 Task: Open Card Contract Review Meeting in Board Employee Performance Management to Workspace Business Operations and add a team member Softage.1@softage.net, a label Red, a checklist Leadership Development, an attachment from your onedrive, a color Red and finally, add a card description 'Research and develop new product positioning strategy' and a comment 'This task presents an opportunity to innovate and come up with new solutions to old problems.'. Add a start date 'Jan 01, 1900' with a due date 'Jan 08, 1900'
Action: Mouse moved to (129, 394)
Screenshot: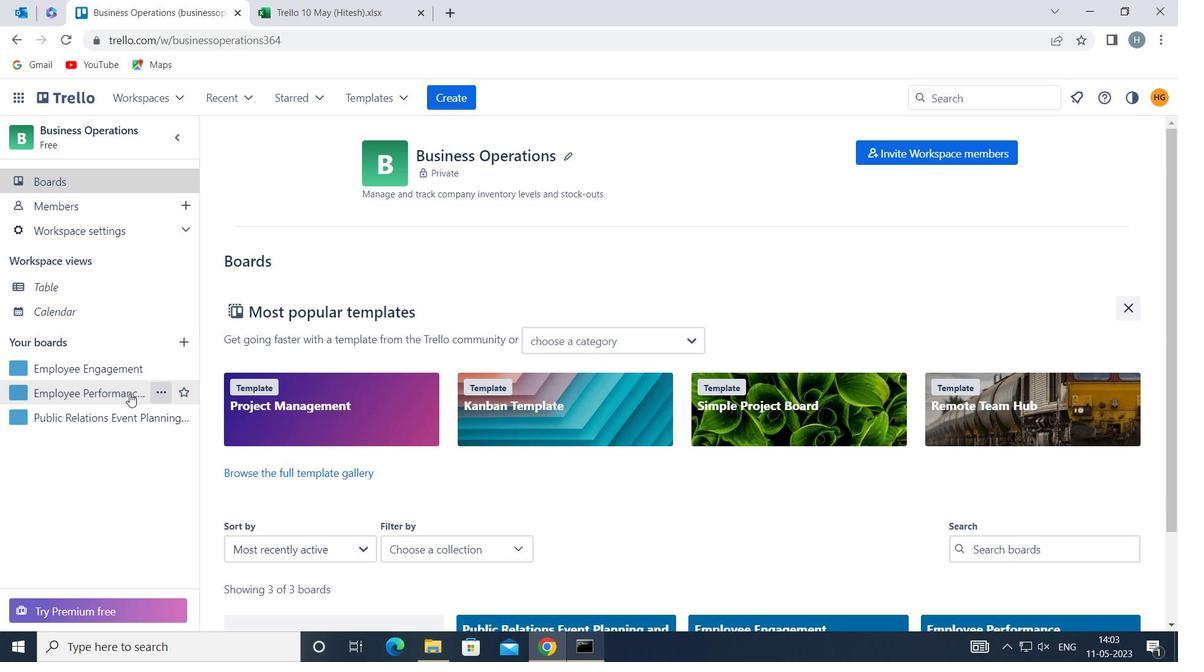 
Action: Mouse pressed left at (129, 394)
Screenshot: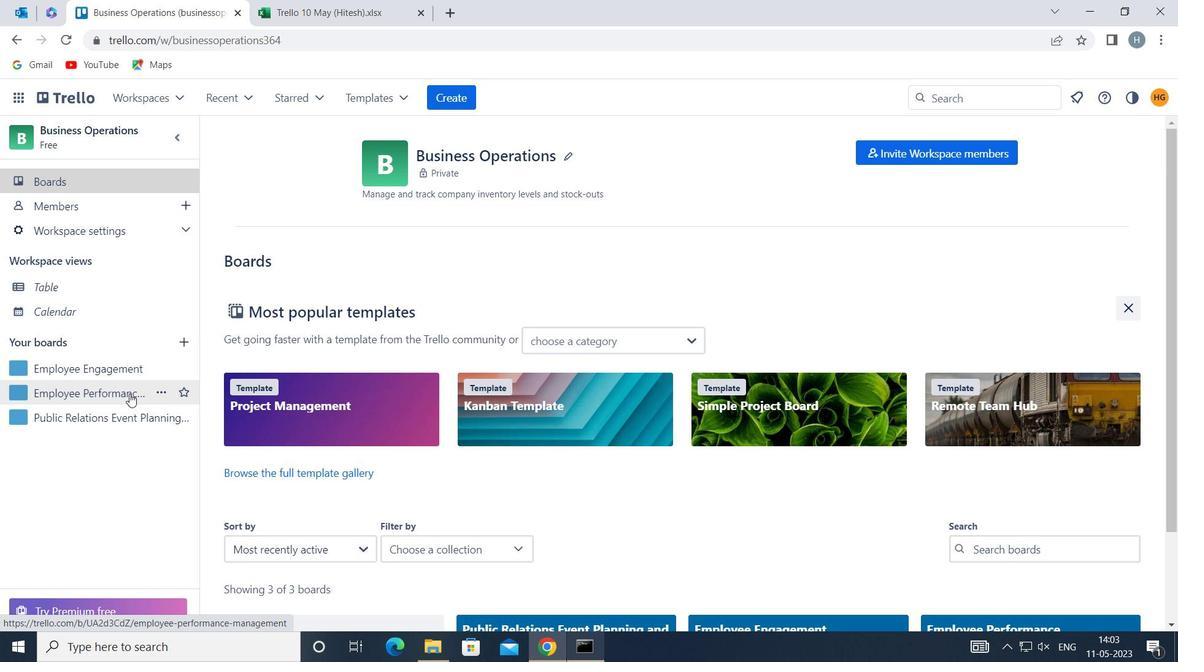 
Action: Mouse moved to (351, 219)
Screenshot: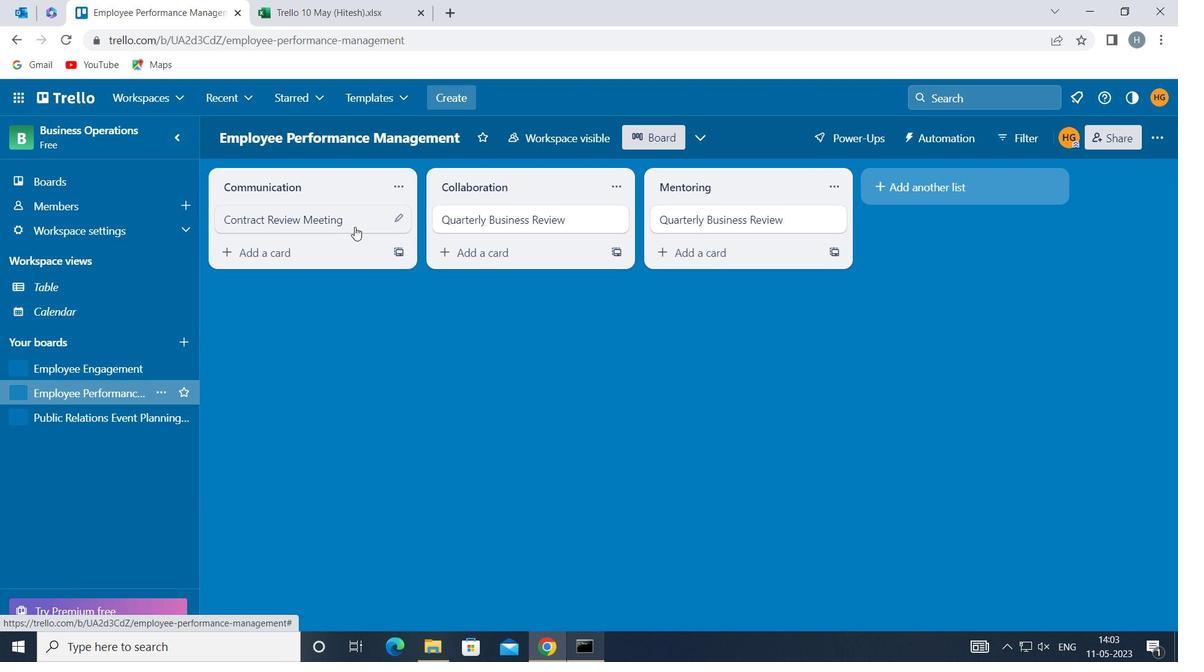 
Action: Mouse pressed left at (351, 219)
Screenshot: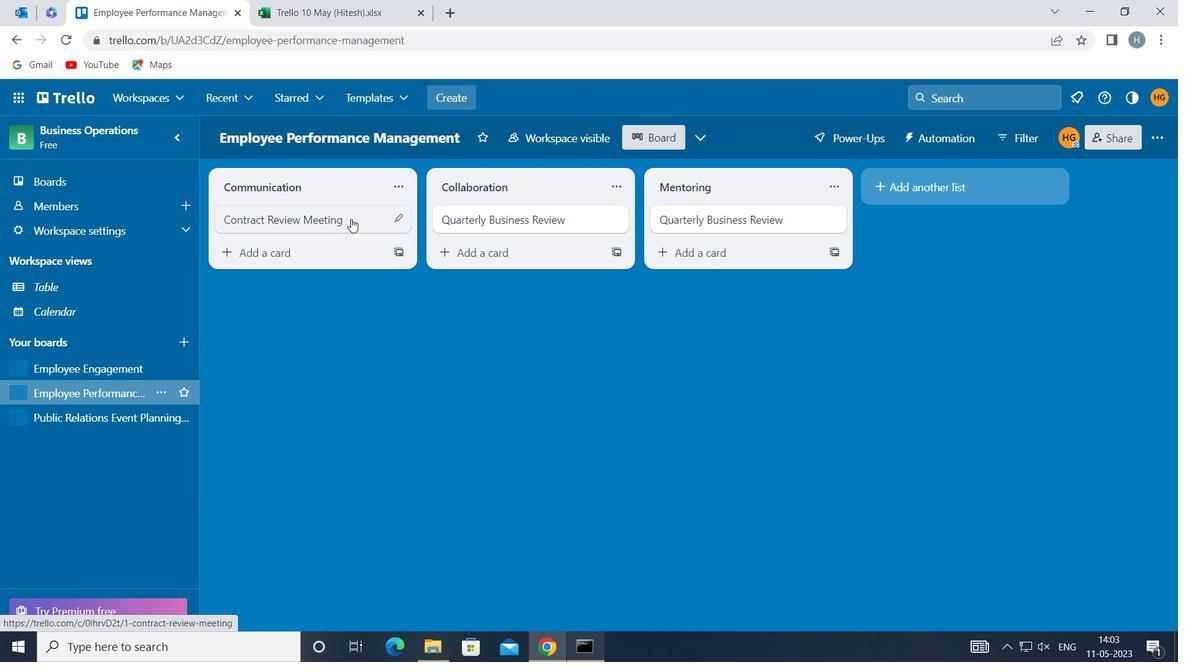 
Action: Mouse moved to (815, 219)
Screenshot: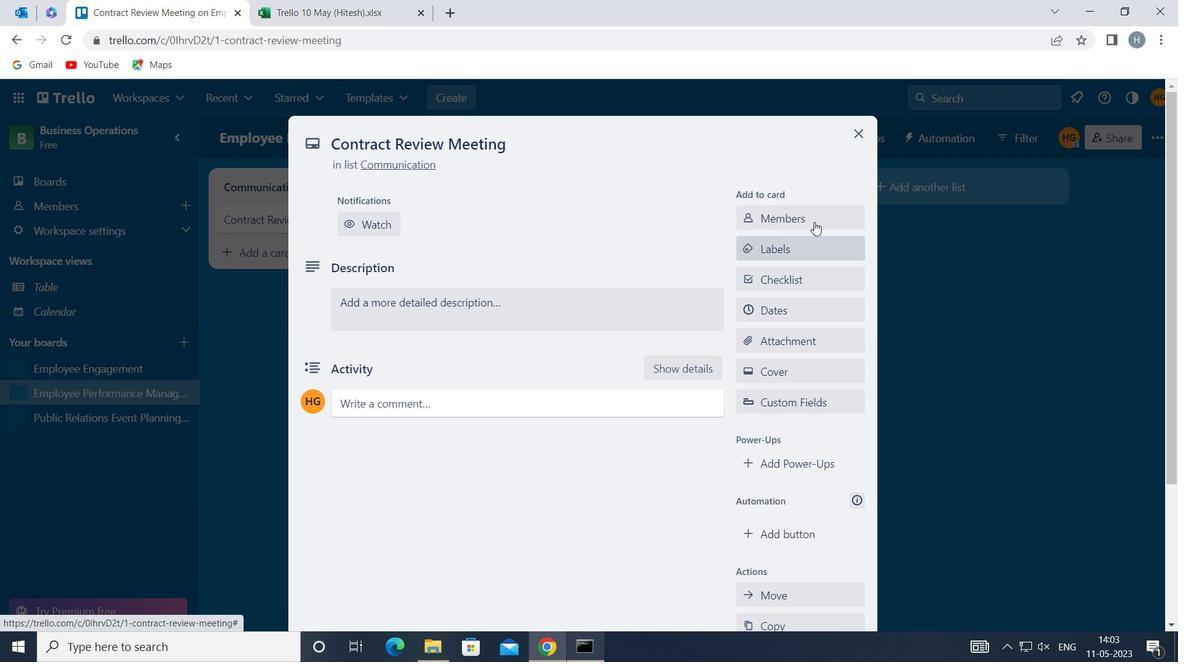 
Action: Mouse pressed left at (815, 219)
Screenshot: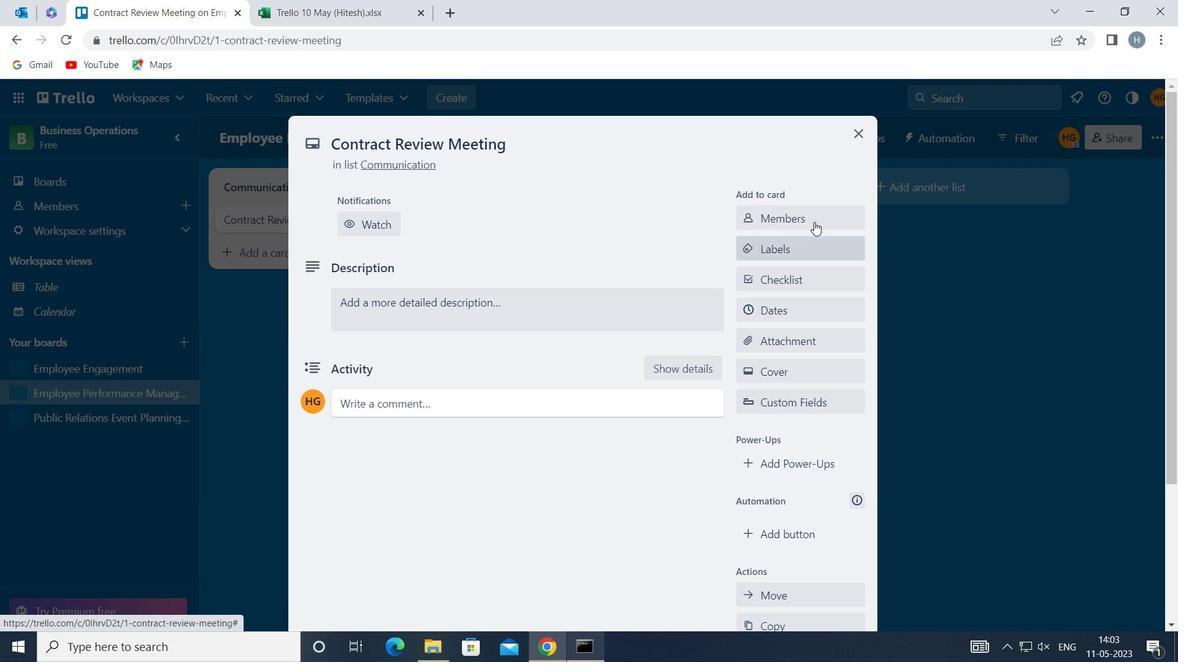 
Action: Mouse moved to (816, 217)
Screenshot: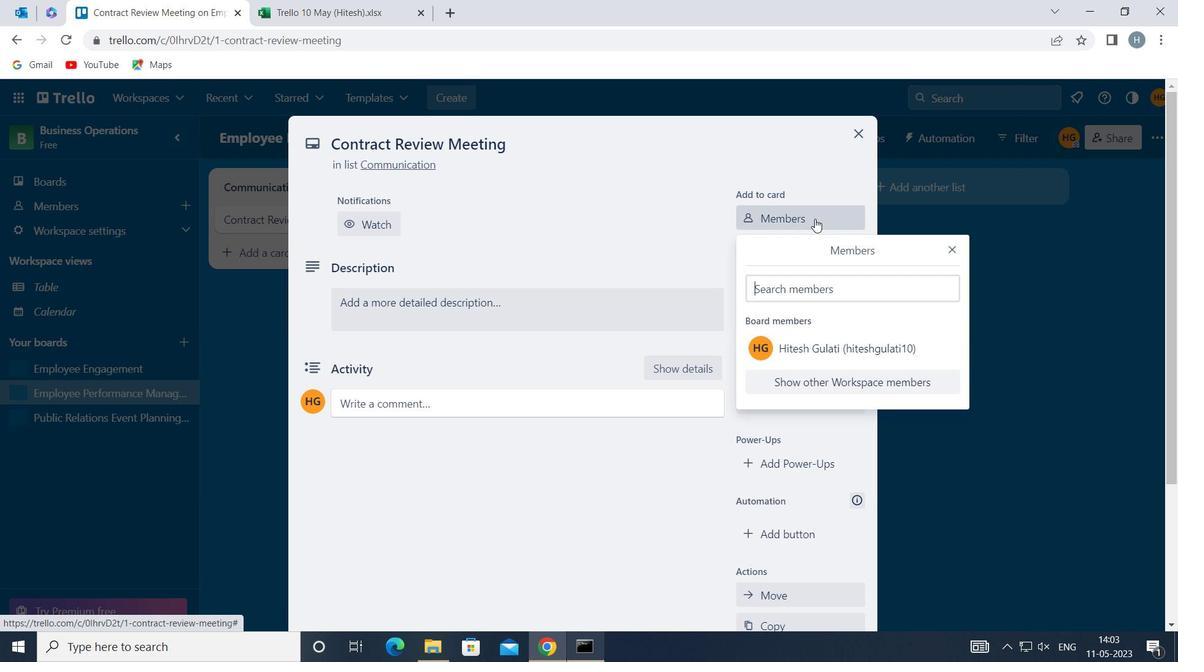 
Action: Key pressed softage
Screenshot: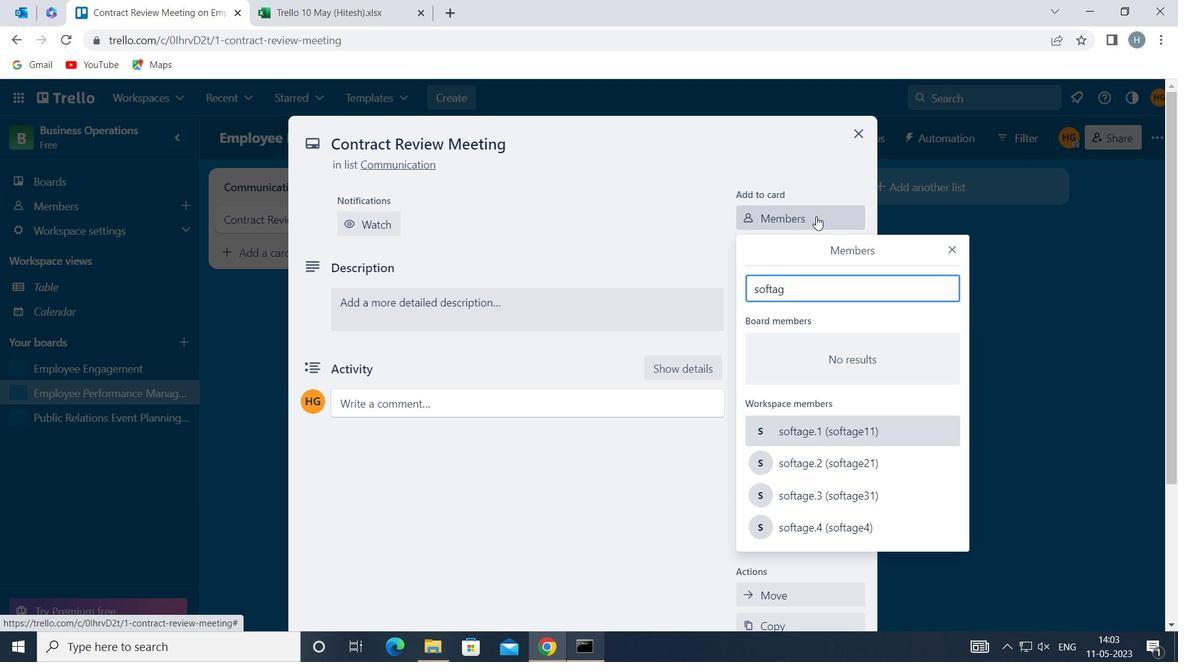 
Action: Mouse moved to (845, 438)
Screenshot: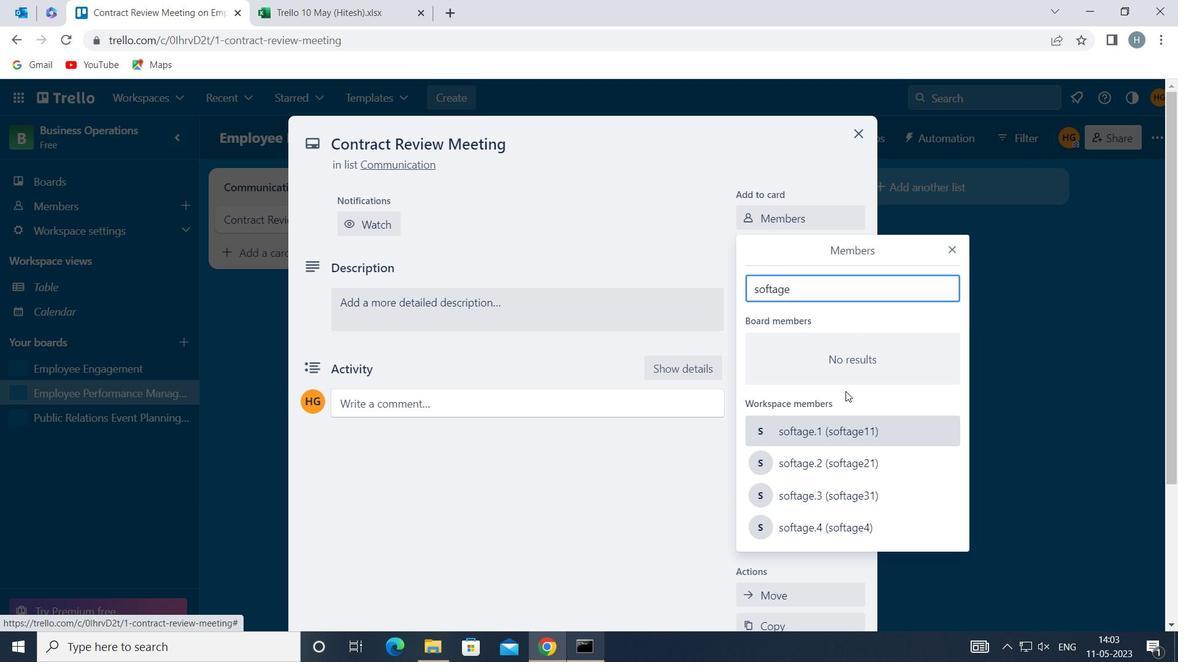 
Action: Mouse pressed left at (845, 438)
Screenshot: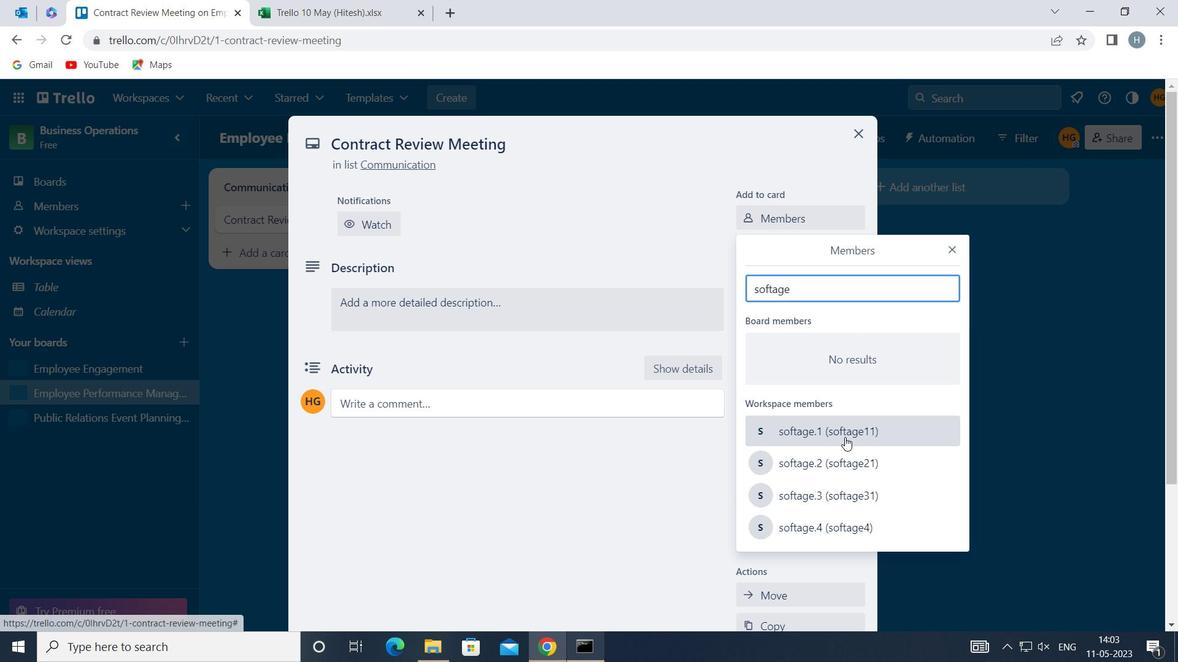 
Action: Mouse moved to (953, 249)
Screenshot: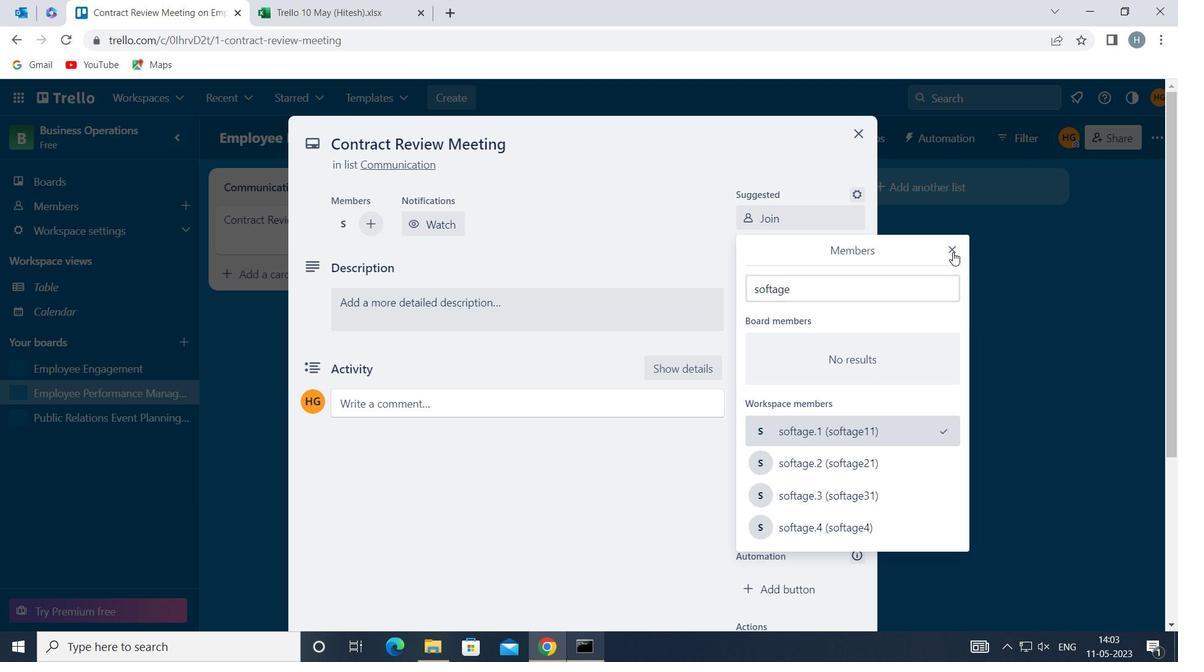 
Action: Mouse pressed left at (953, 249)
Screenshot: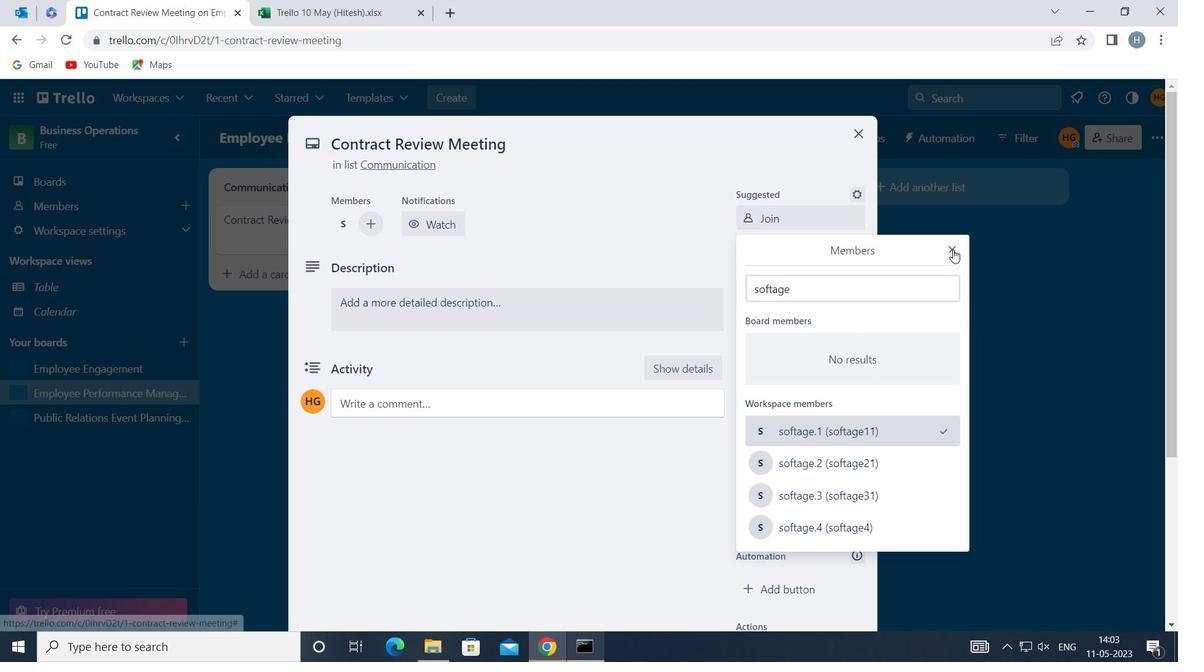 
Action: Mouse moved to (806, 301)
Screenshot: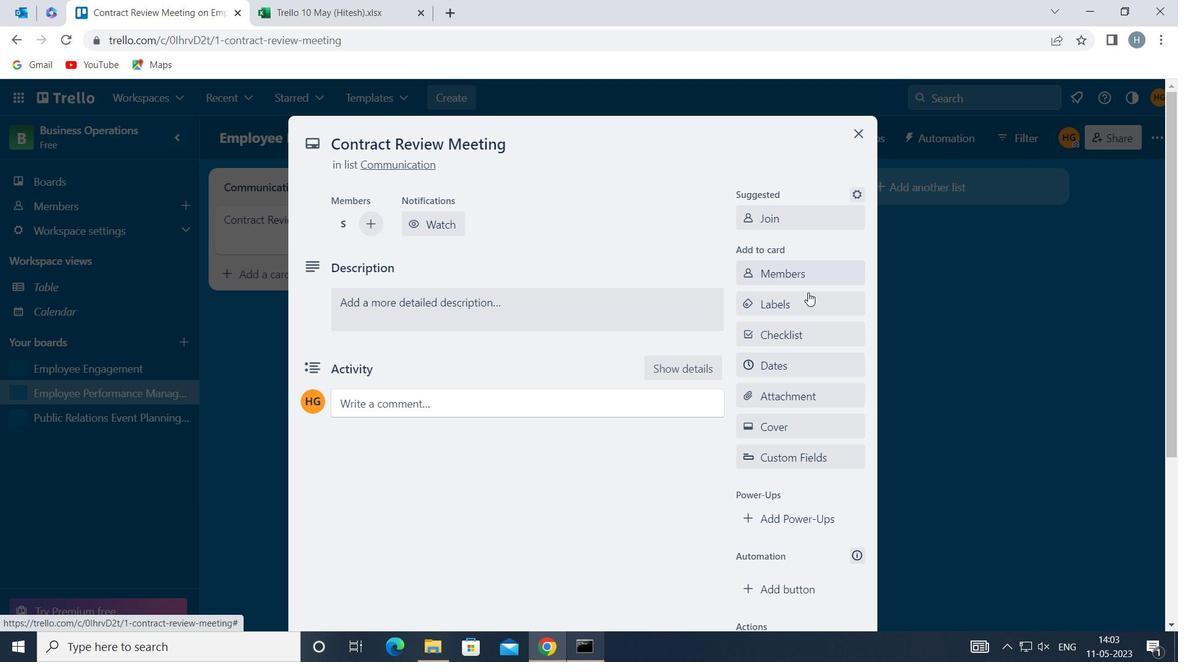 
Action: Mouse pressed left at (806, 301)
Screenshot: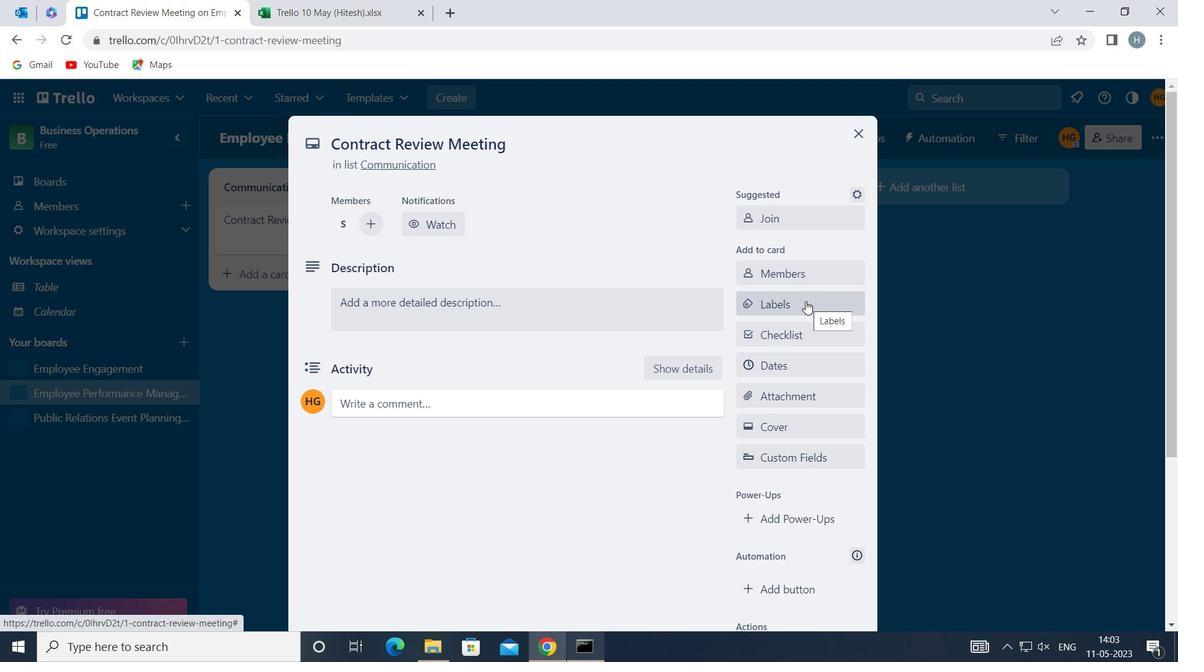 
Action: Mouse moved to (819, 302)
Screenshot: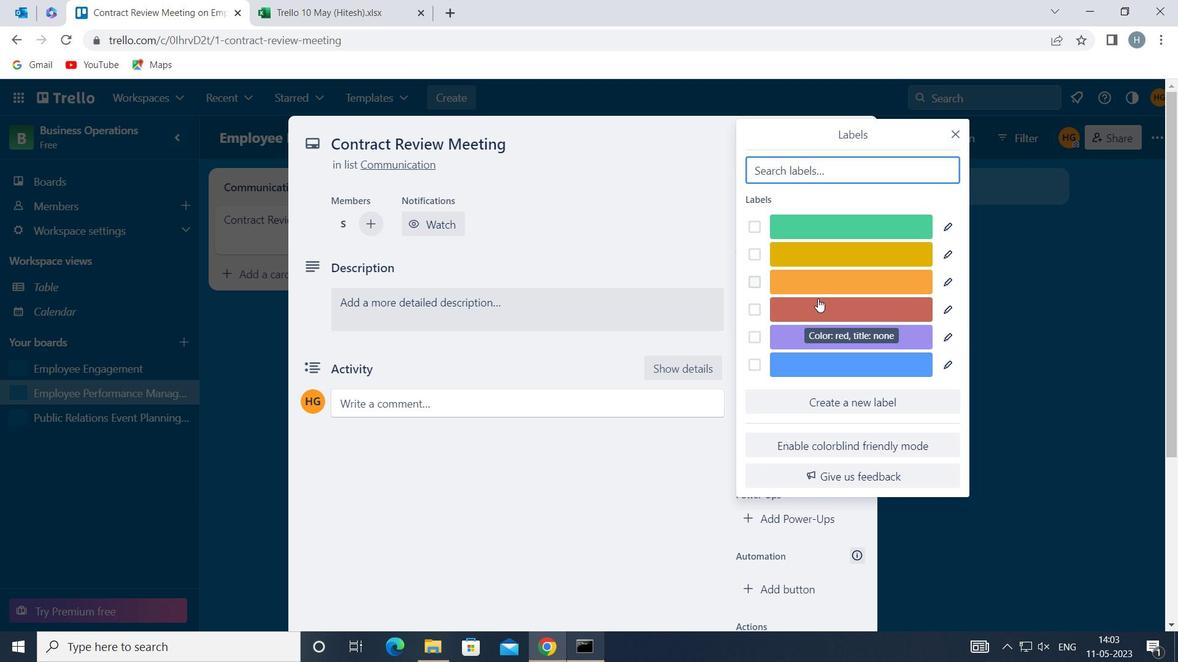 
Action: Mouse pressed left at (819, 302)
Screenshot: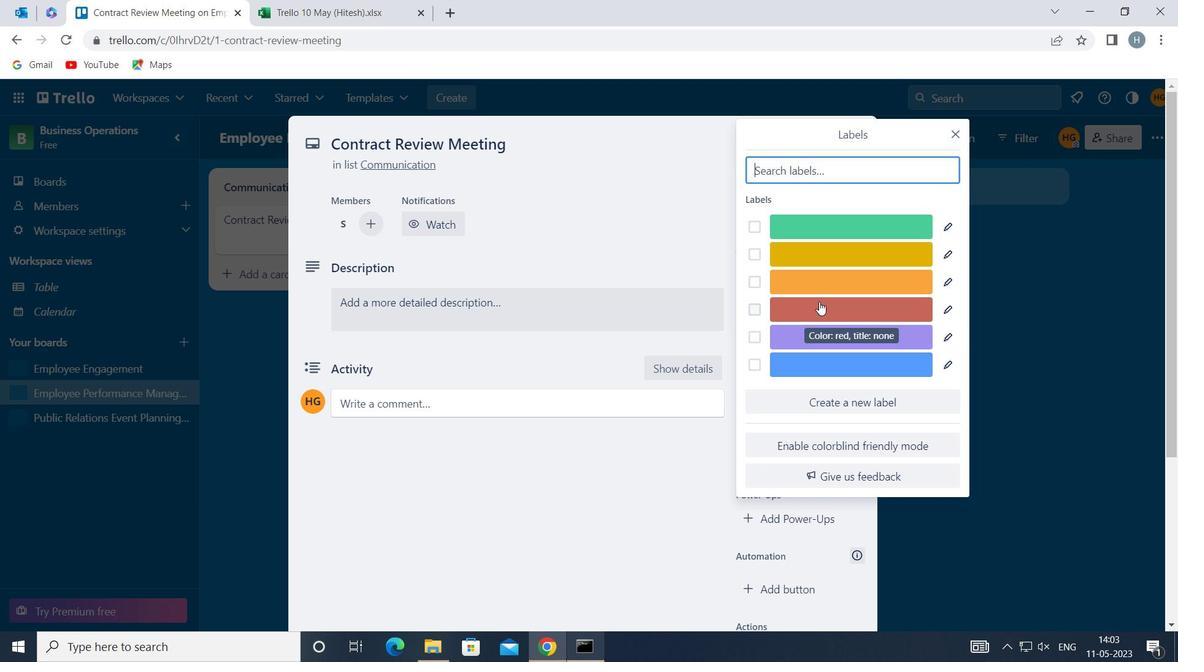 
Action: Mouse moved to (954, 135)
Screenshot: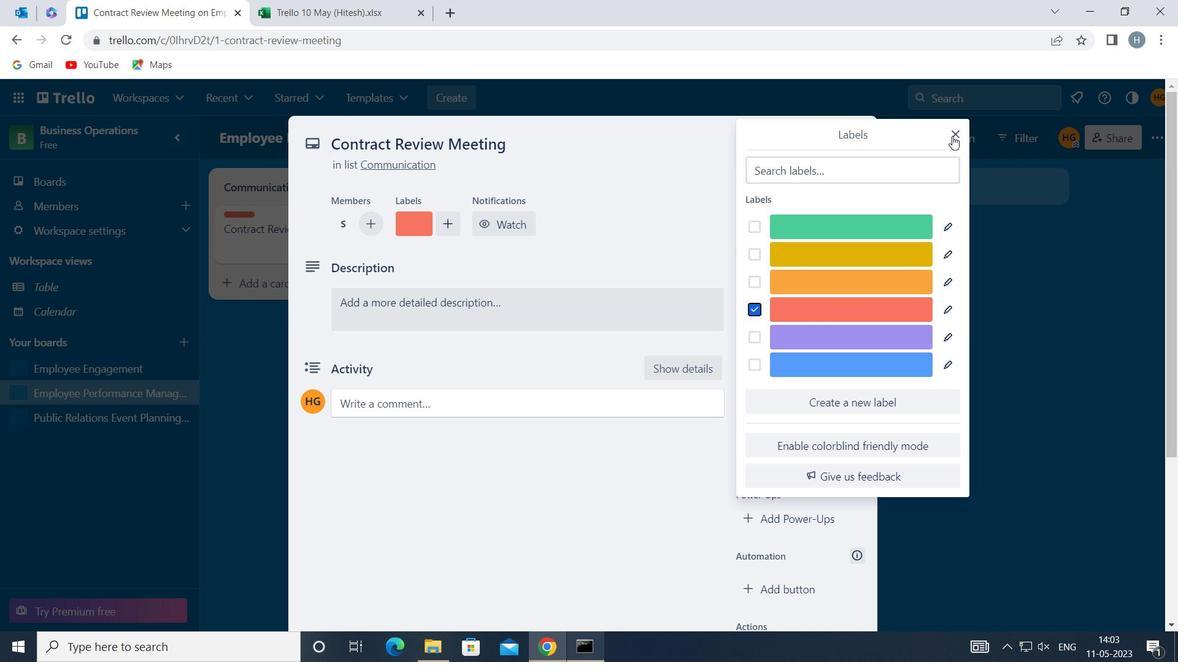 
Action: Mouse pressed left at (954, 135)
Screenshot: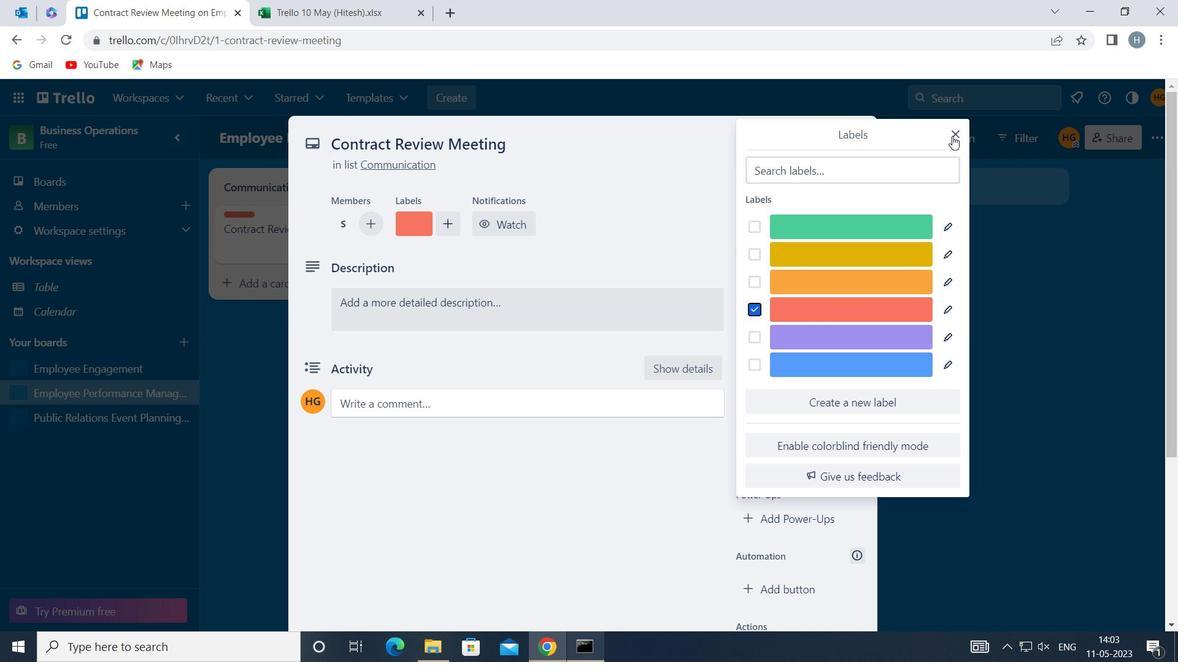 
Action: Mouse moved to (810, 330)
Screenshot: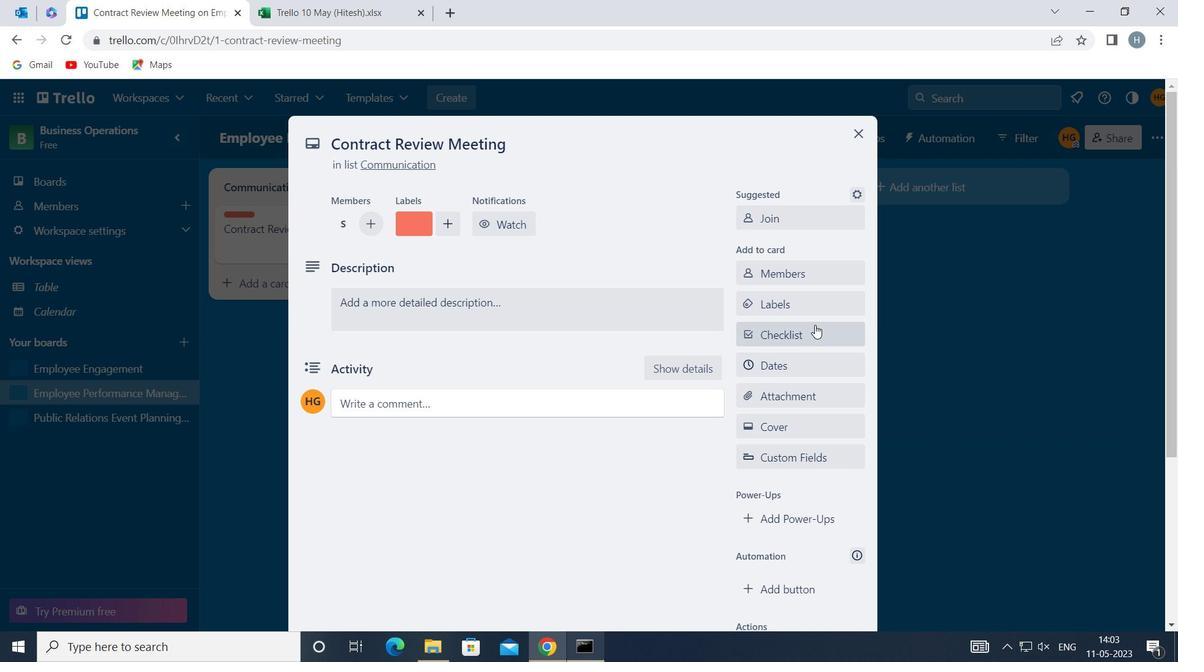 
Action: Mouse pressed left at (810, 330)
Screenshot: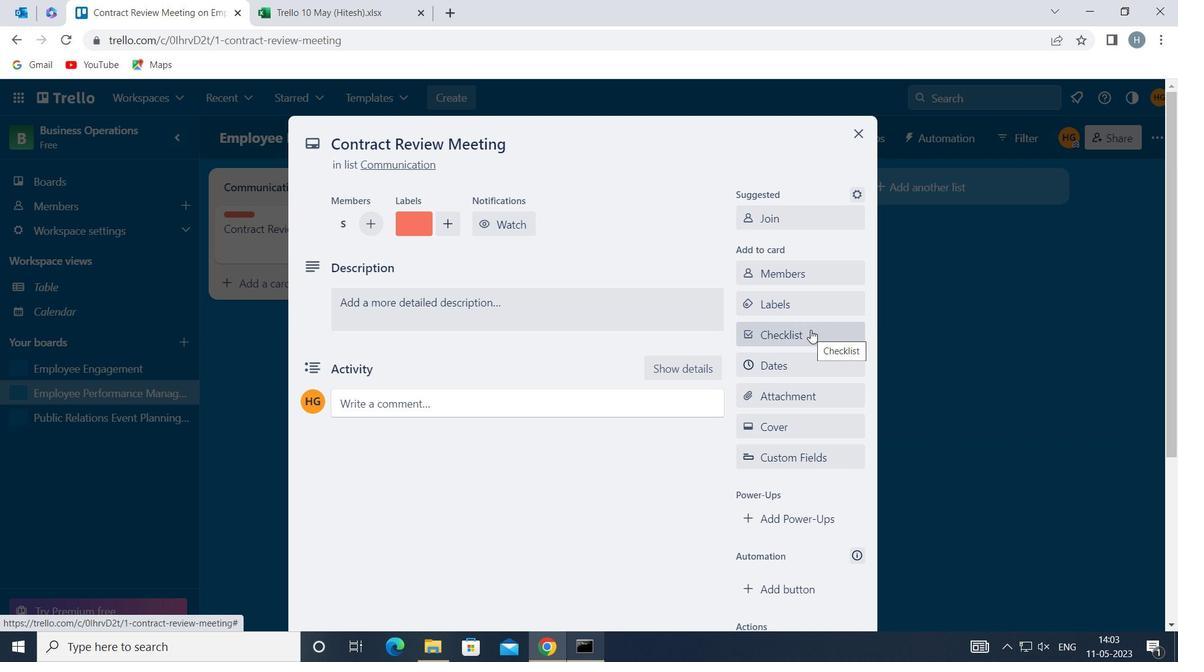 
Action: Mouse moved to (810, 331)
Screenshot: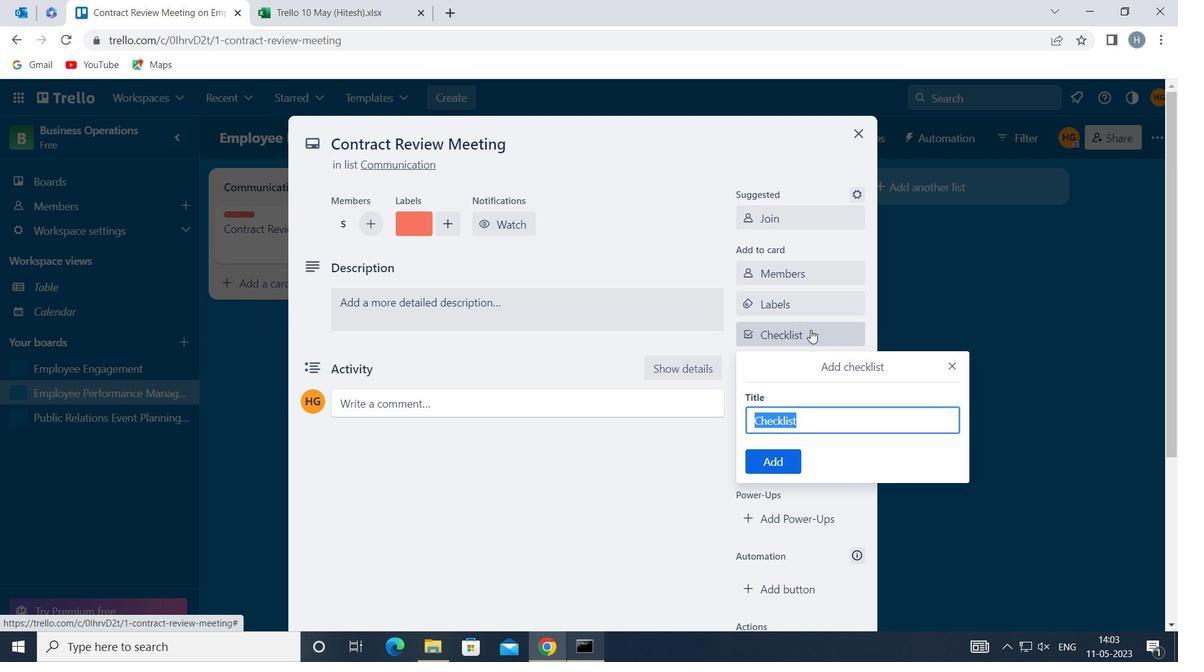 
Action: Key pressed <Key.shift>LW<Key.backspace>EADERSHIP<Key.space><Key.shift>DEVELOPMENT
Screenshot: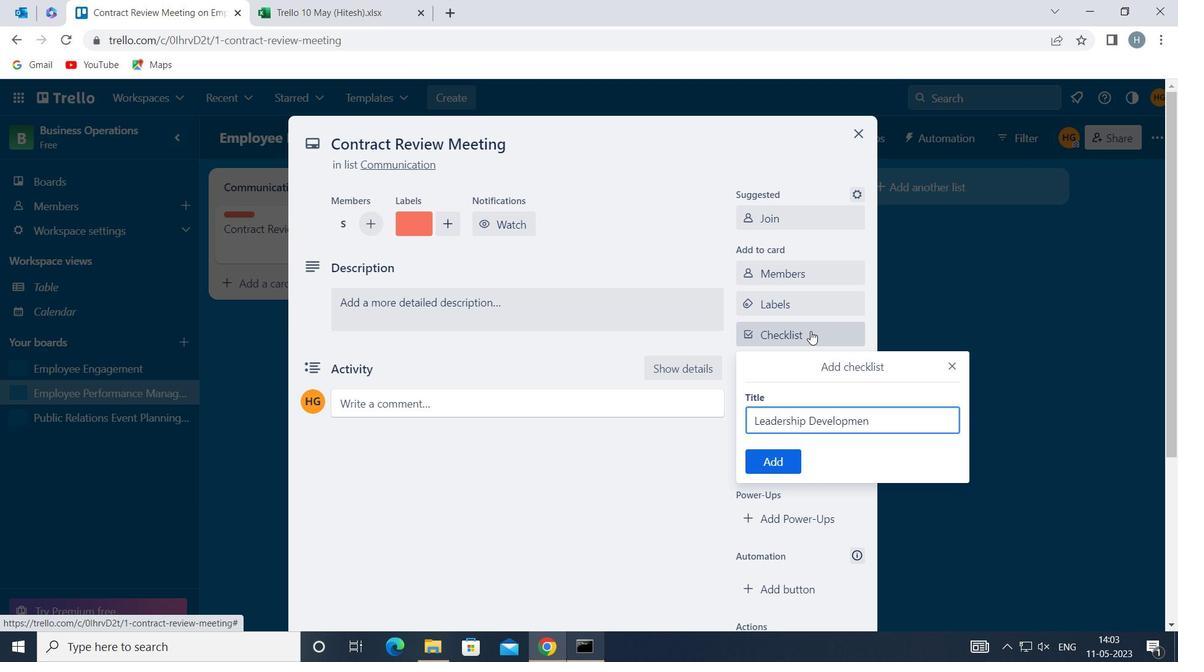 
Action: Mouse moved to (775, 463)
Screenshot: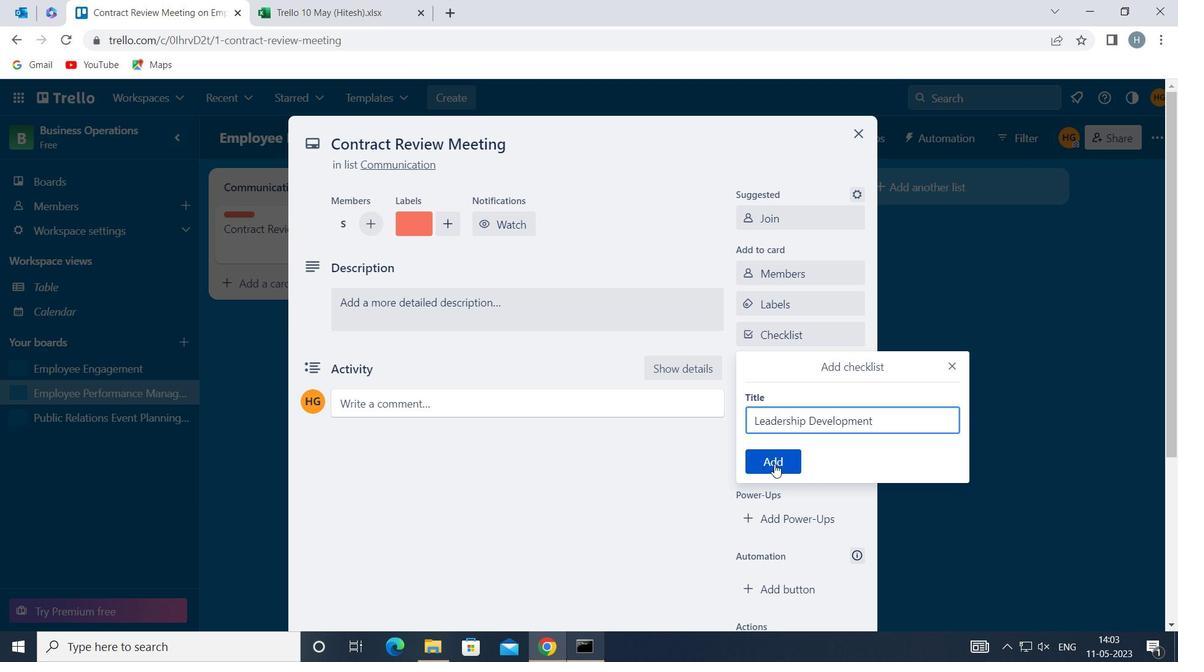 
Action: Mouse pressed left at (775, 463)
Screenshot: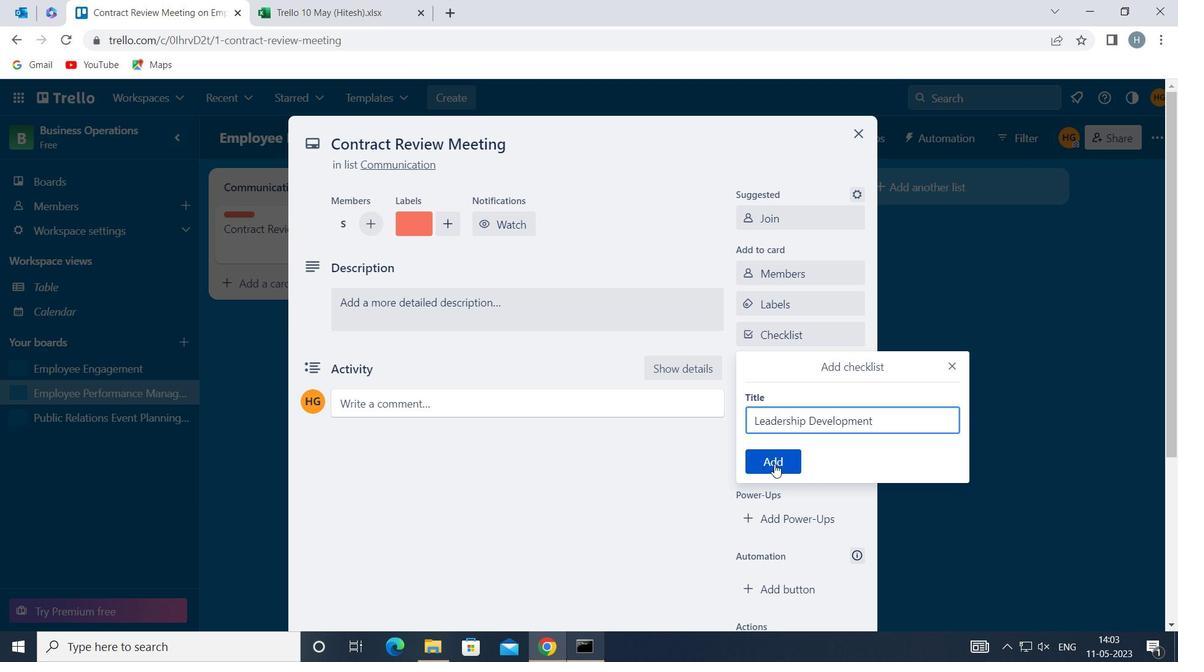 
Action: Mouse moved to (803, 387)
Screenshot: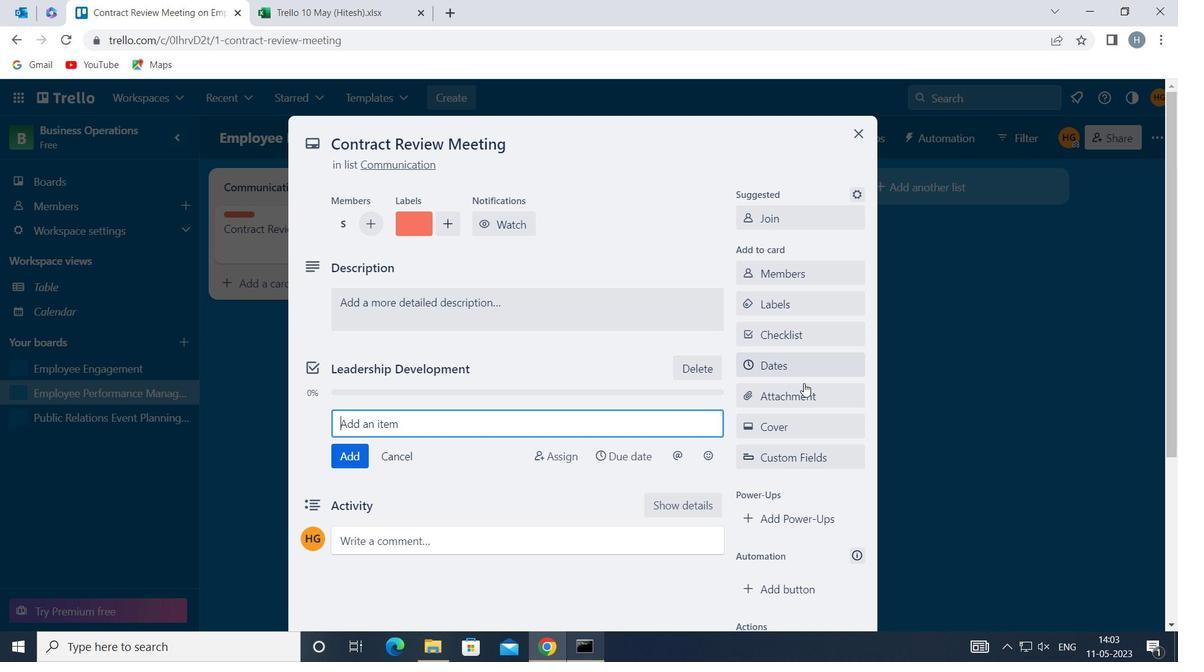 
Action: Mouse pressed left at (803, 387)
Screenshot: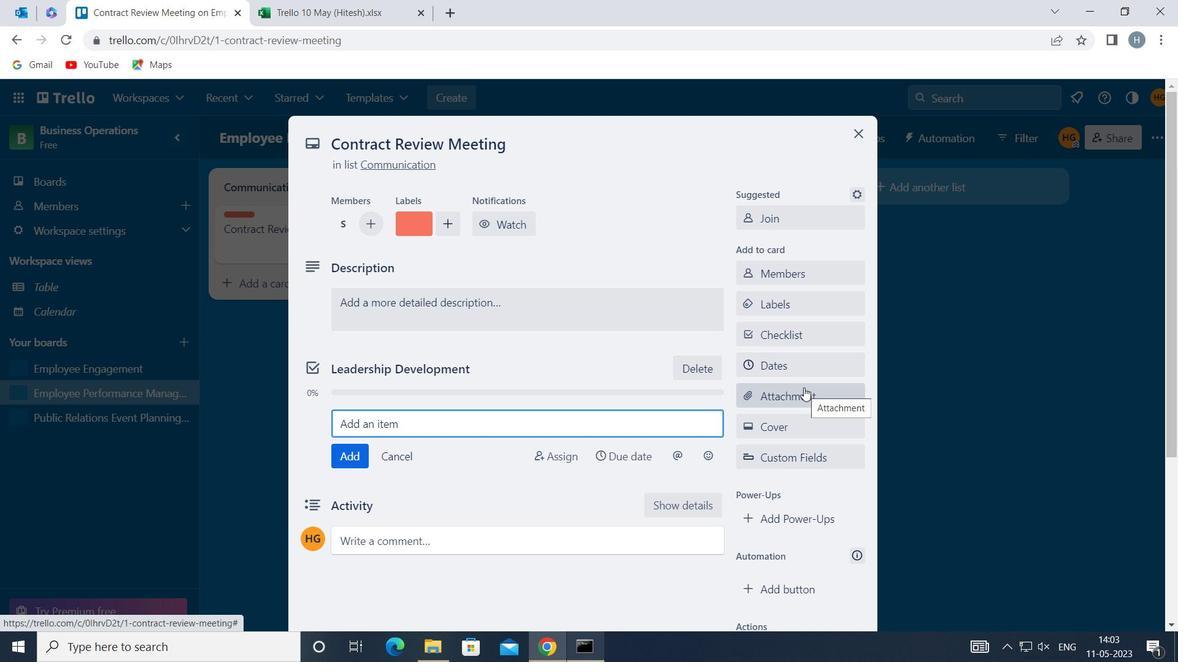 
Action: Mouse moved to (813, 287)
Screenshot: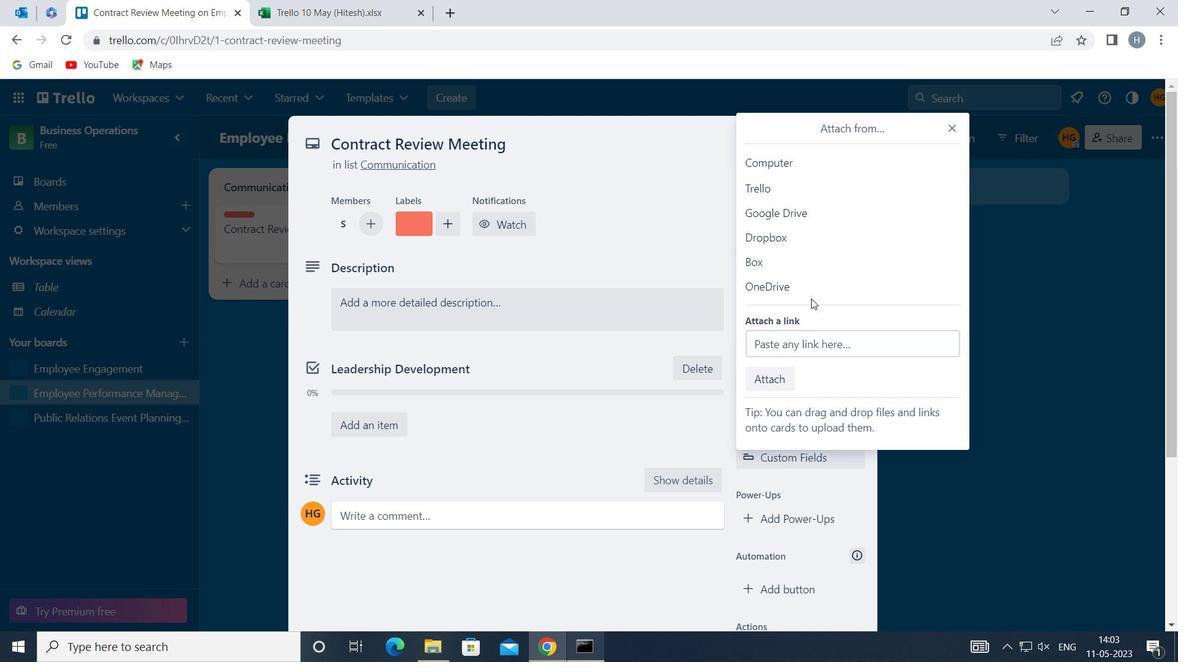 
Action: Mouse pressed left at (813, 287)
Screenshot: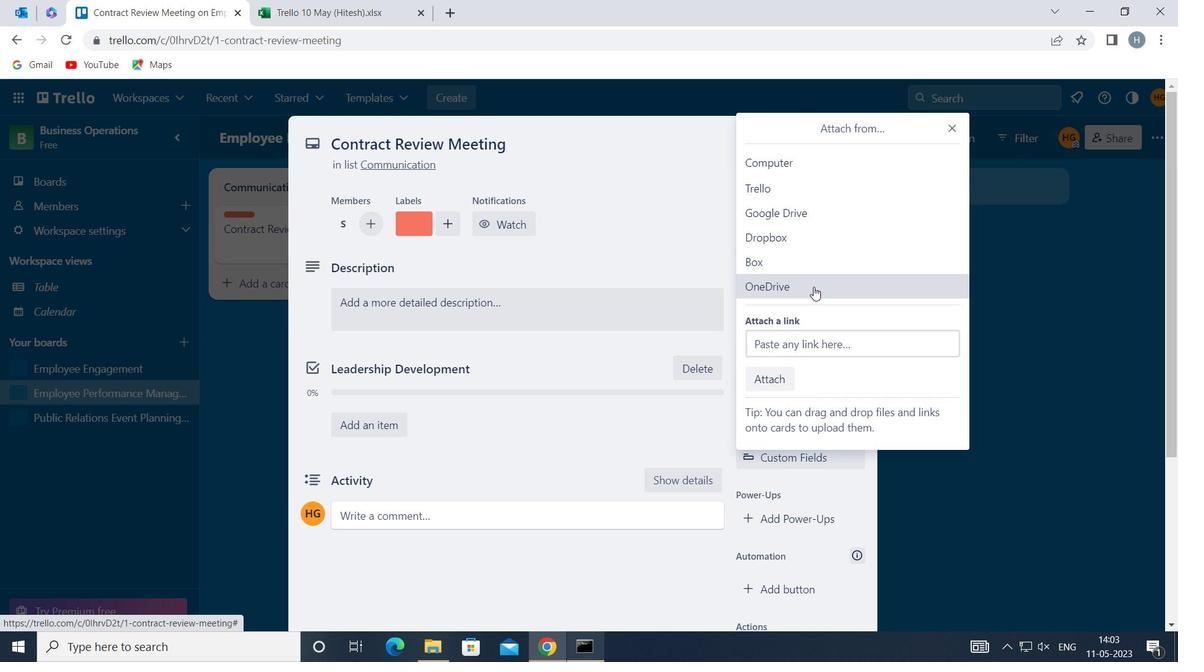 
Action: Mouse moved to (772, 212)
Screenshot: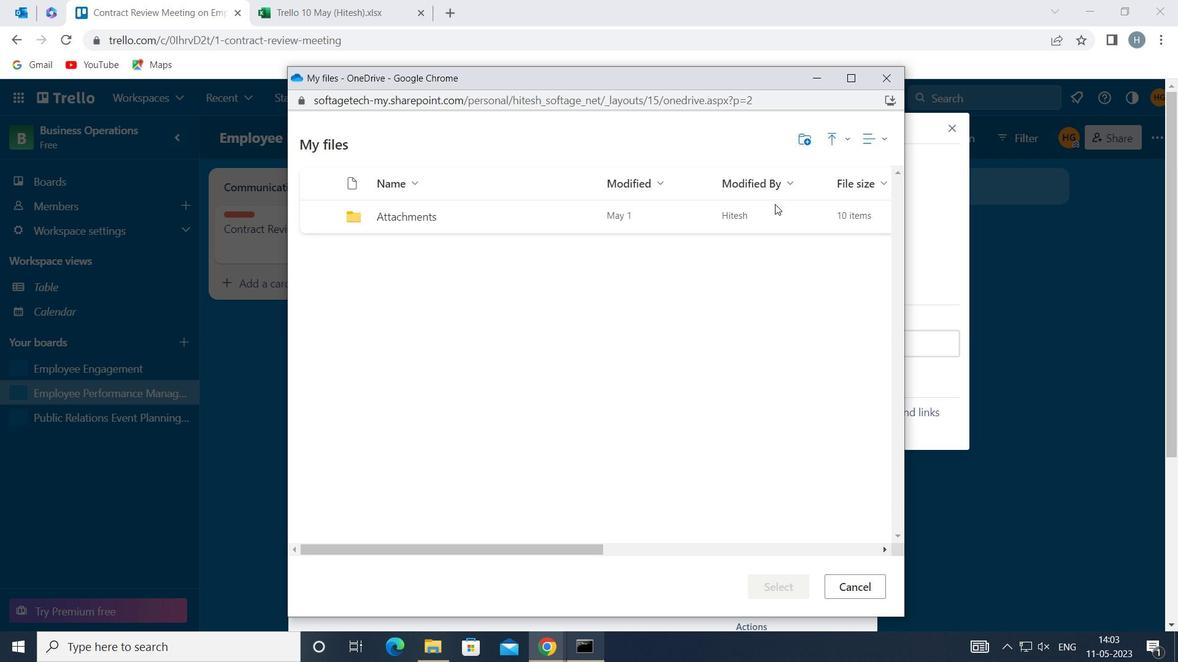 
Action: Mouse pressed left at (772, 212)
Screenshot: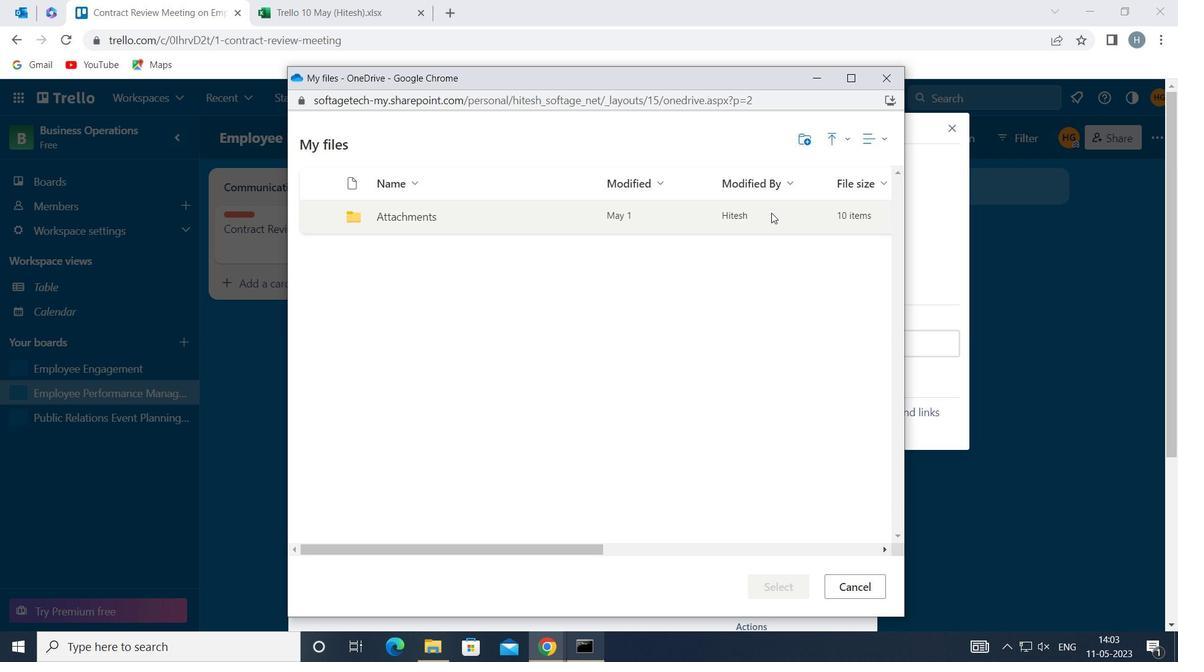 
Action: Mouse pressed left at (772, 212)
Screenshot: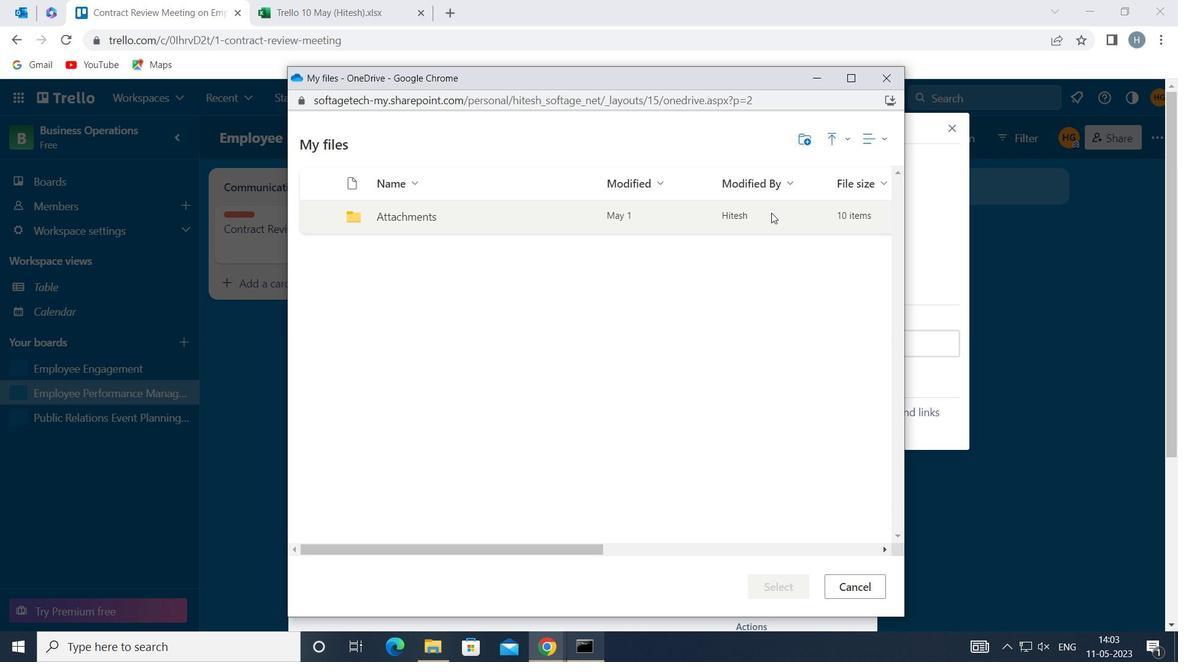 
Action: Mouse moved to (746, 238)
Screenshot: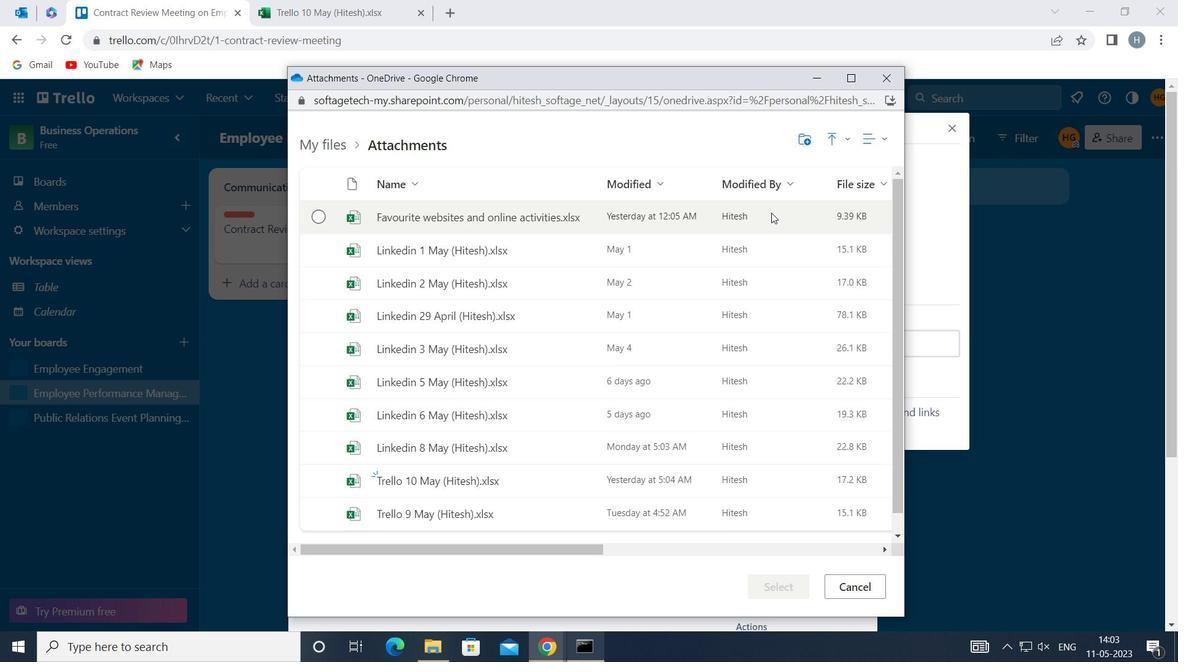 
Action: Mouse pressed left at (746, 238)
Screenshot: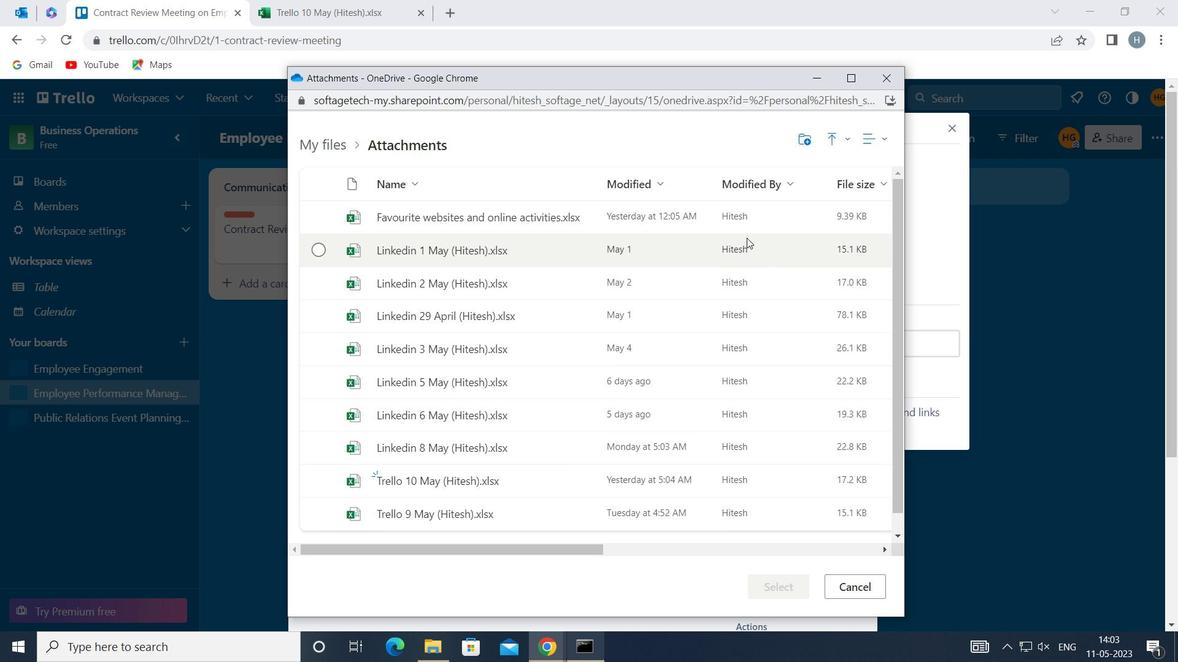
Action: Mouse moved to (792, 586)
Screenshot: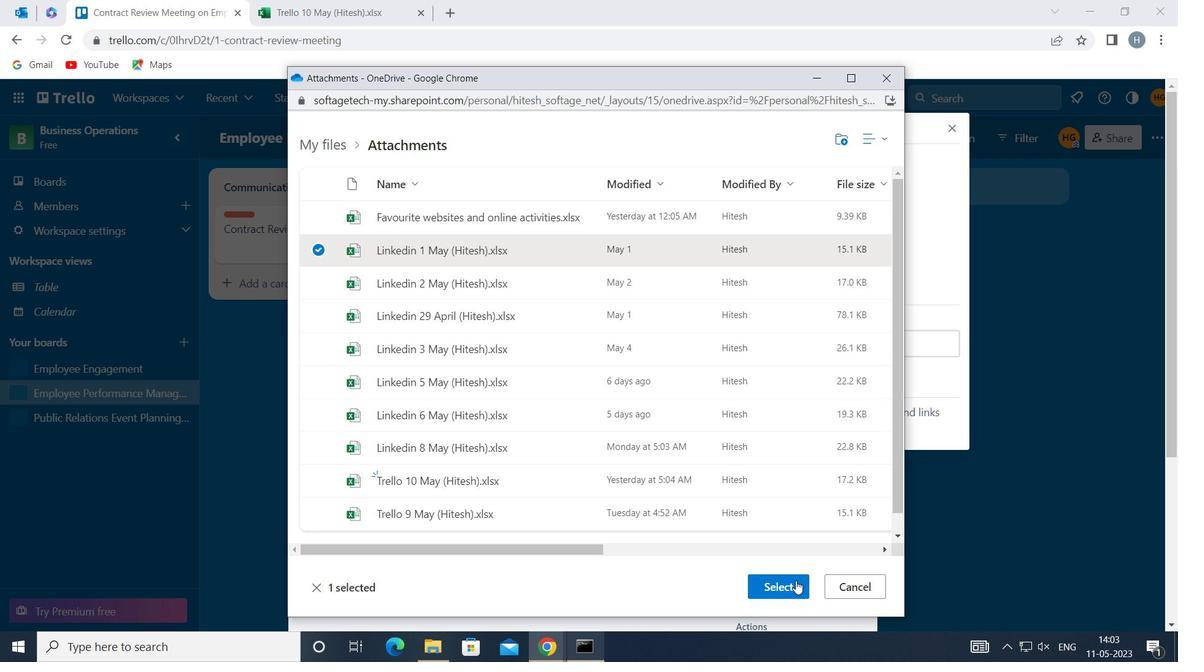 
Action: Mouse pressed left at (792, 586)
Screenshot: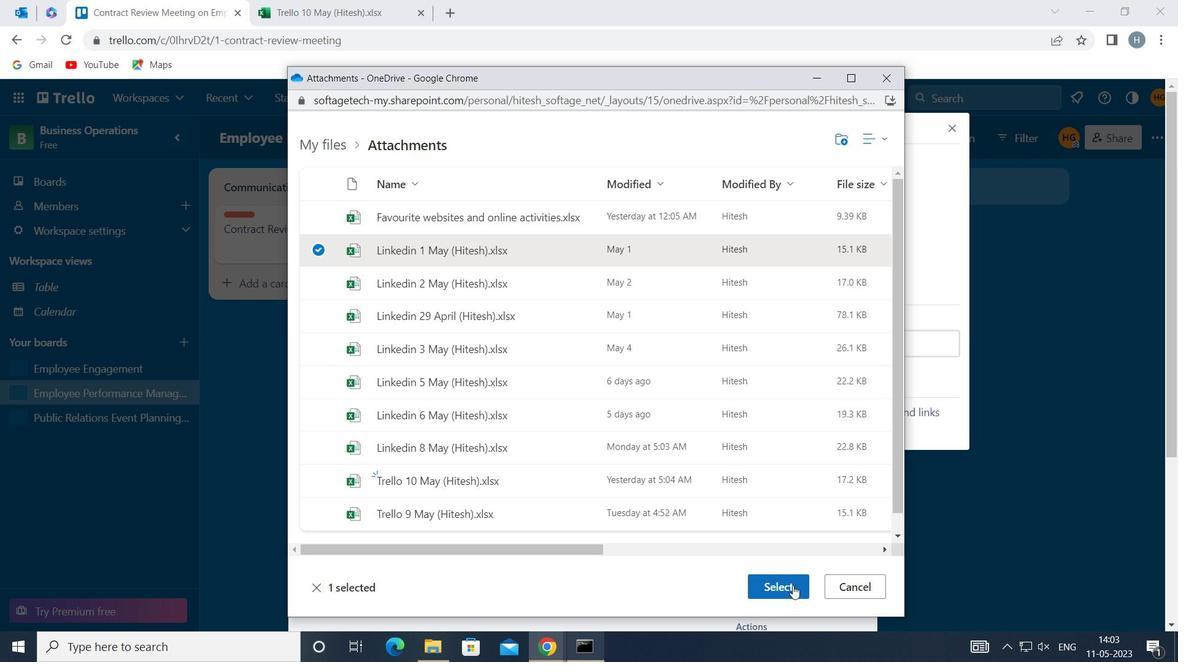 
Action: Mouse moved to (813, 422)
Screenshot: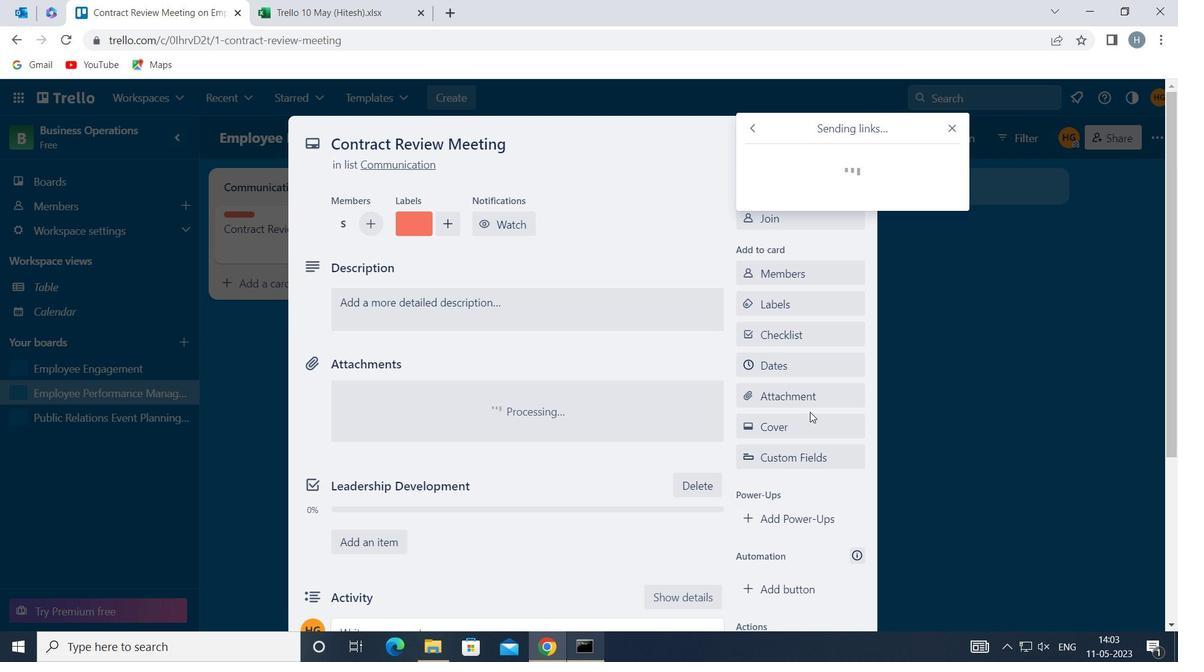 
Action: Mouse pressed left at (813, 422)
Screenshot: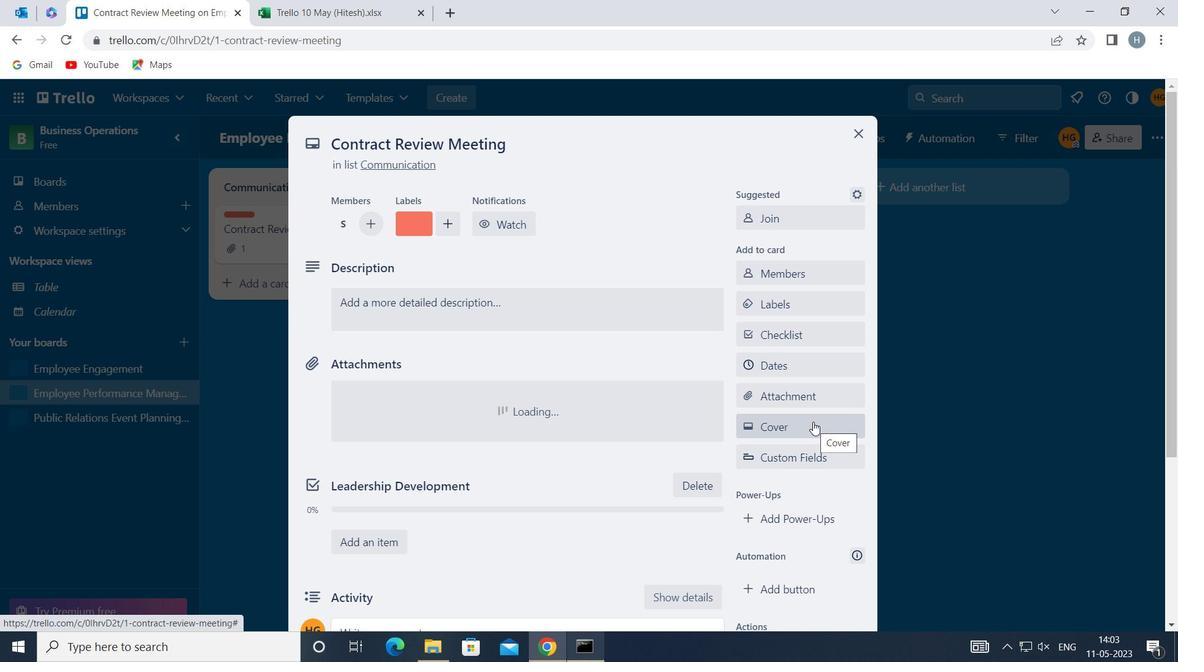 
Action: Mouse moved to (902, 327)
Screenshot: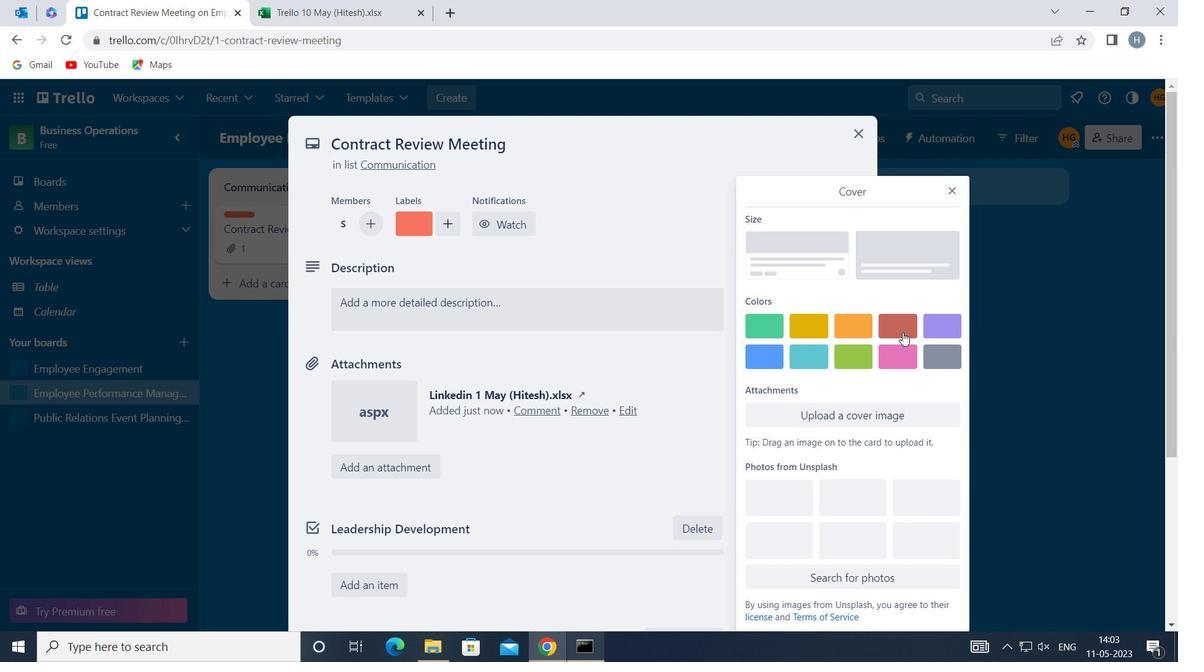 
Action: Mouse pressed left at (902, 327)
Screenshot: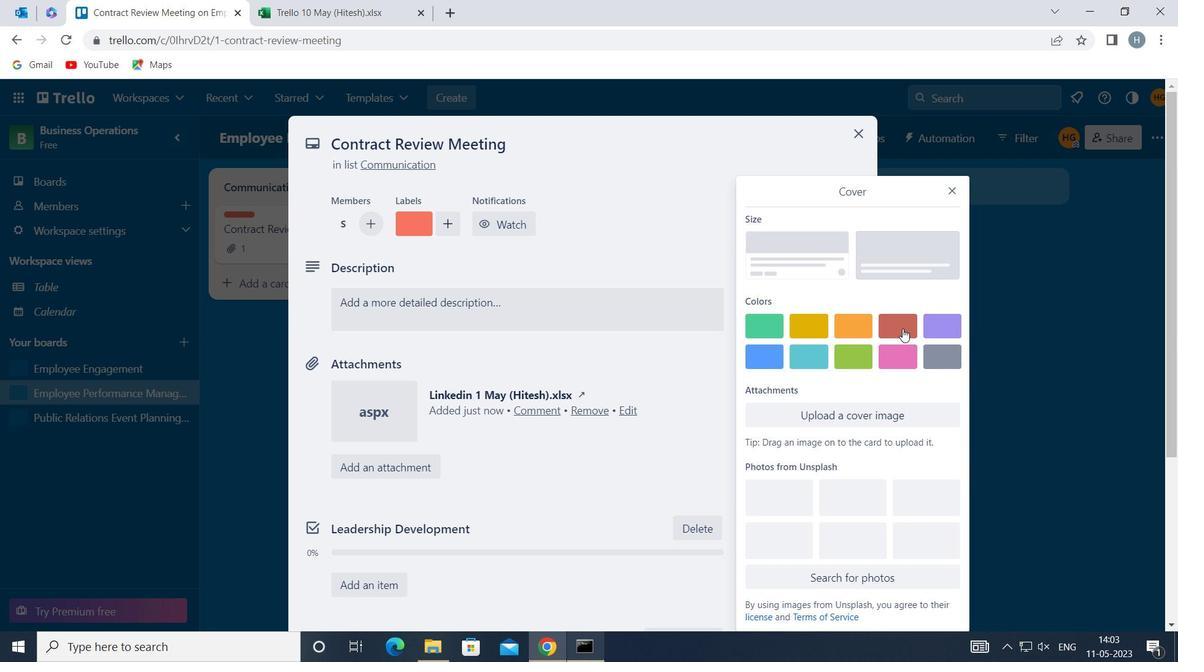 
Action: Mouse moved to (956, 162)
Screenshot: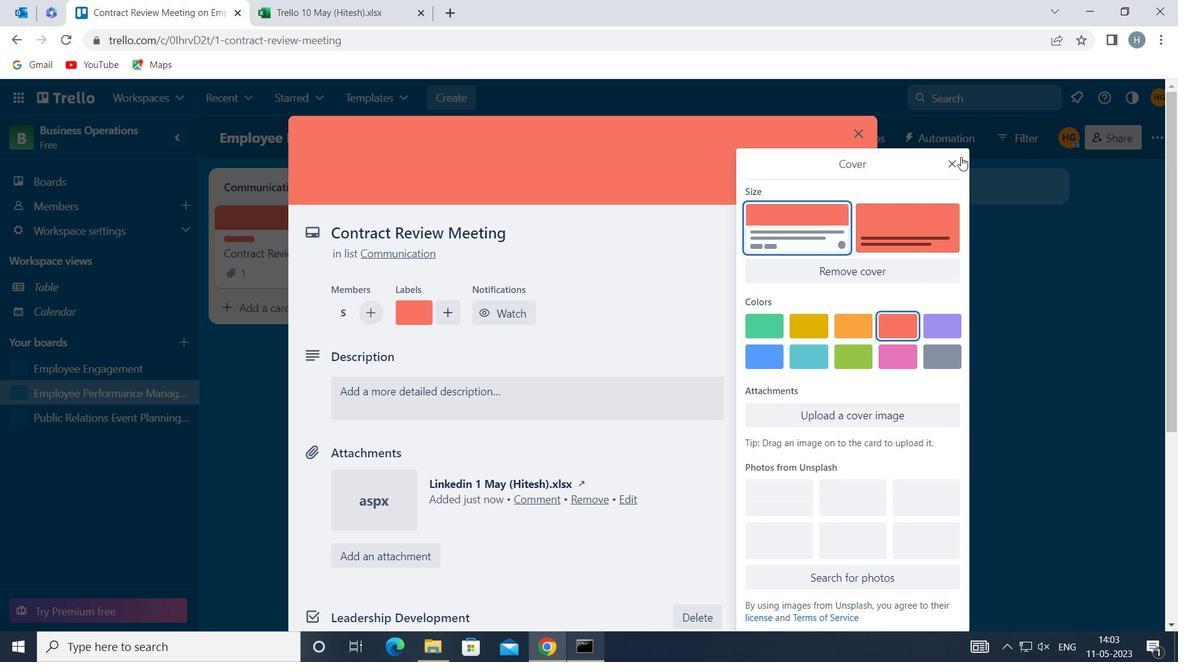 
Action: Mouse pressed left at (956, 162)
Screenshot: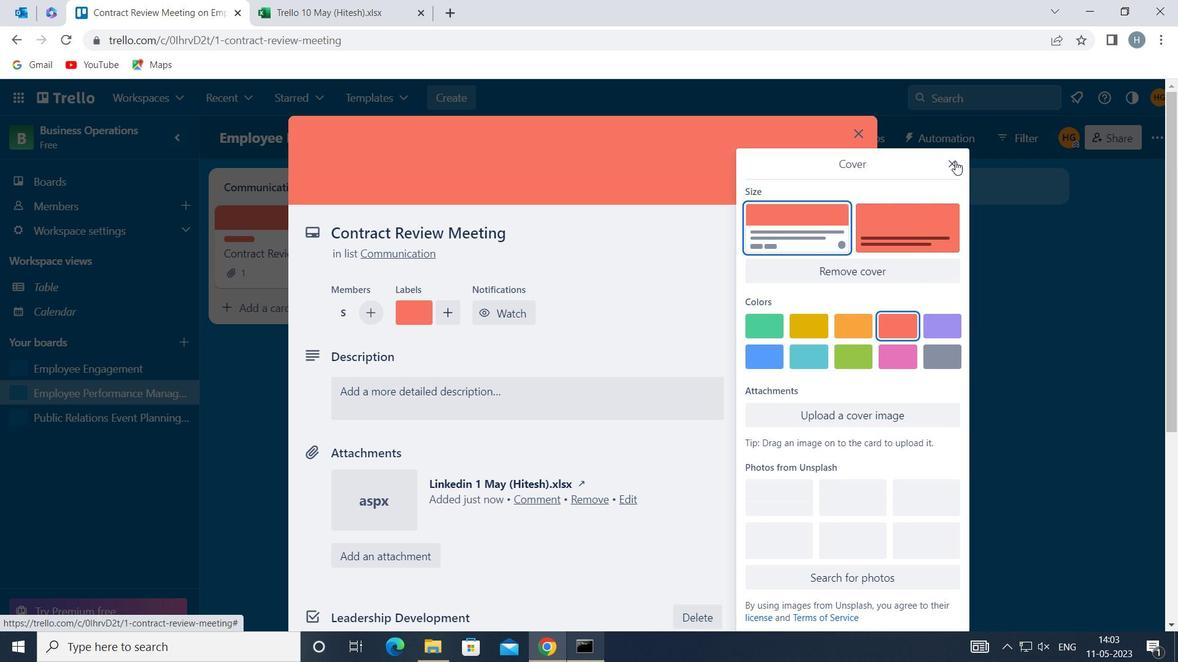 
Action: Mouse moved to (601, 383)
Screenshot: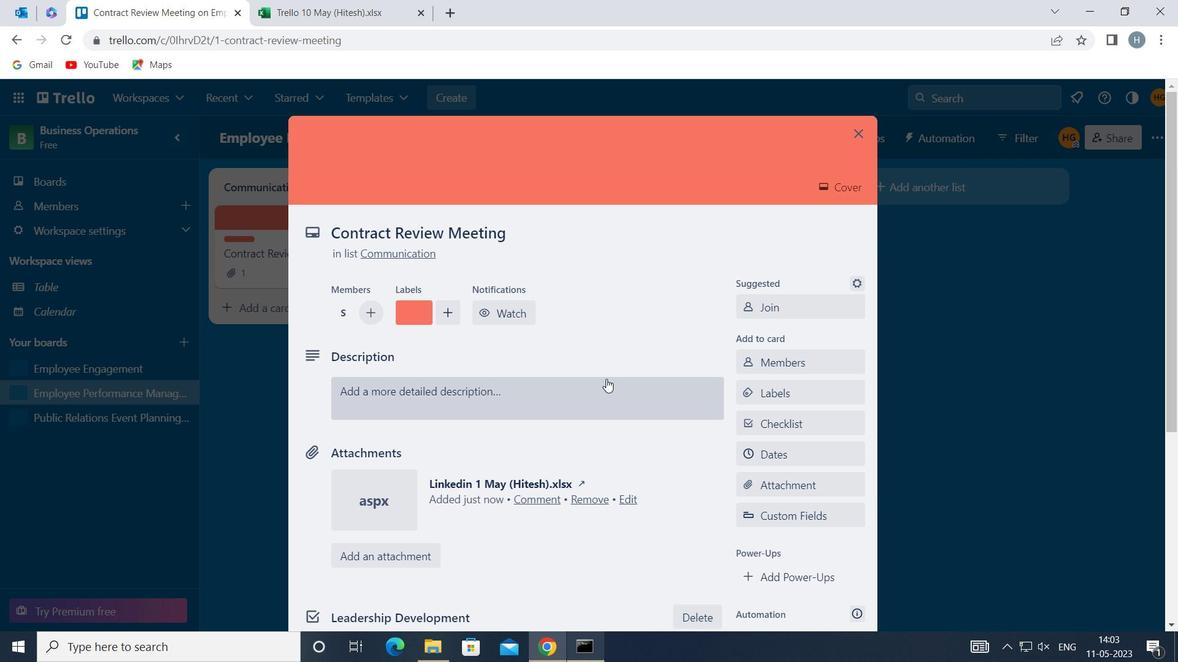 
Action: Mouse pressed left at (601, 383)
Screenshot: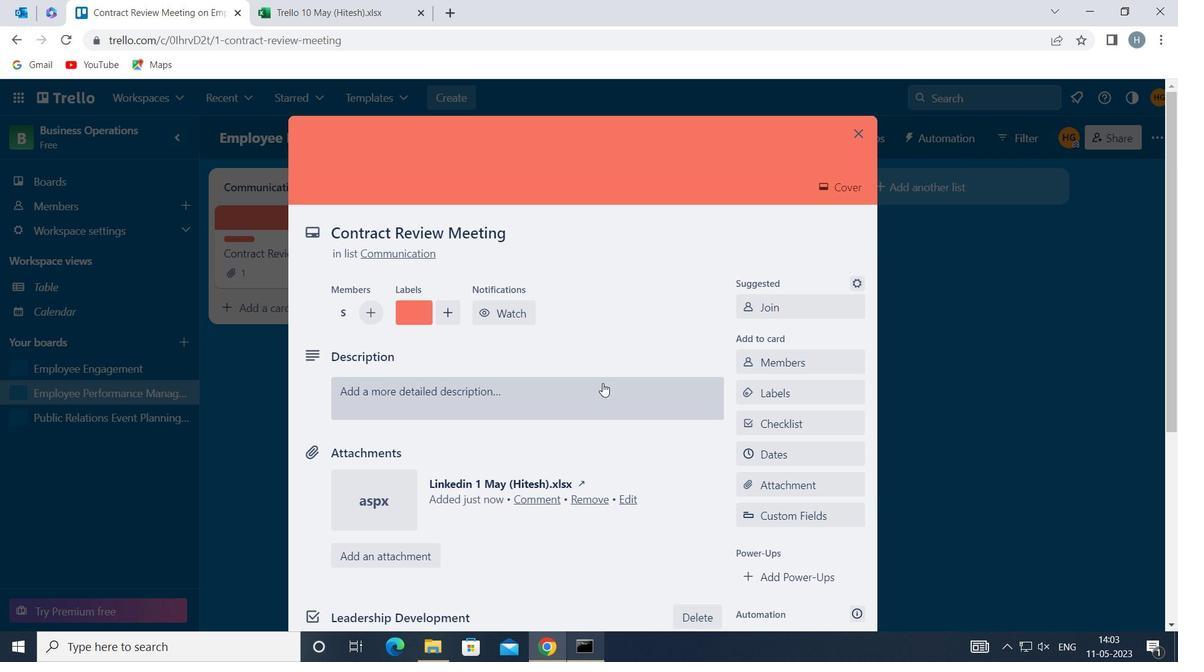 
Action: Mouse moved to (530, 440)
Screenshot: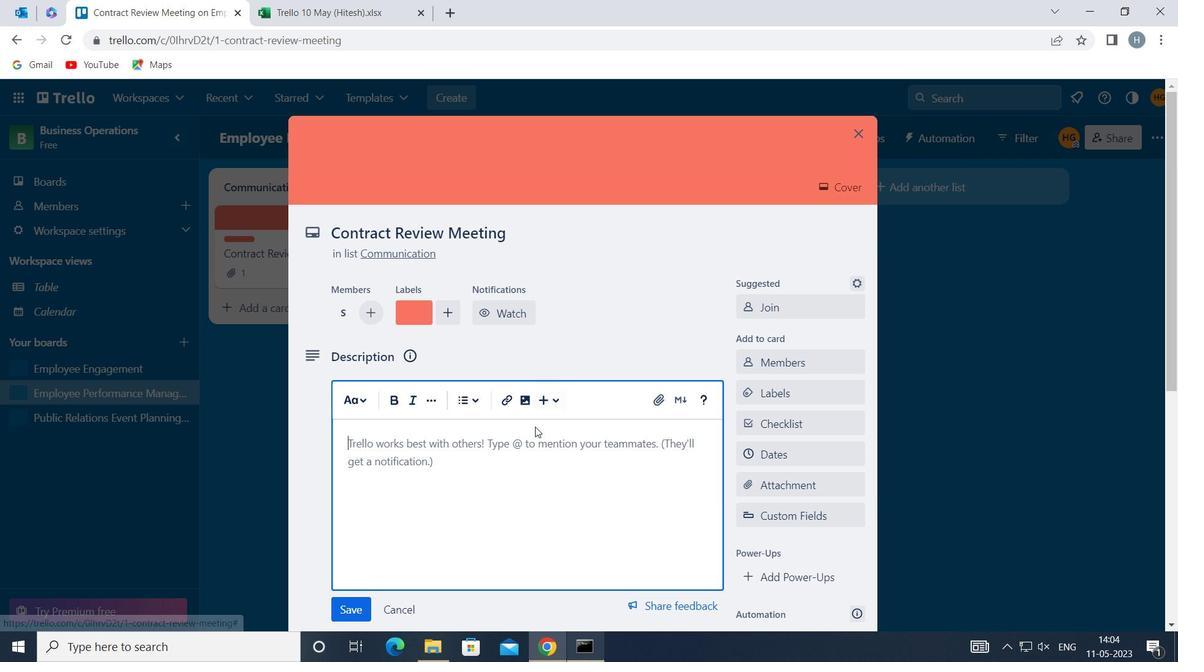 
Action: Mouse pressed left at (530, 440)
Screenshot: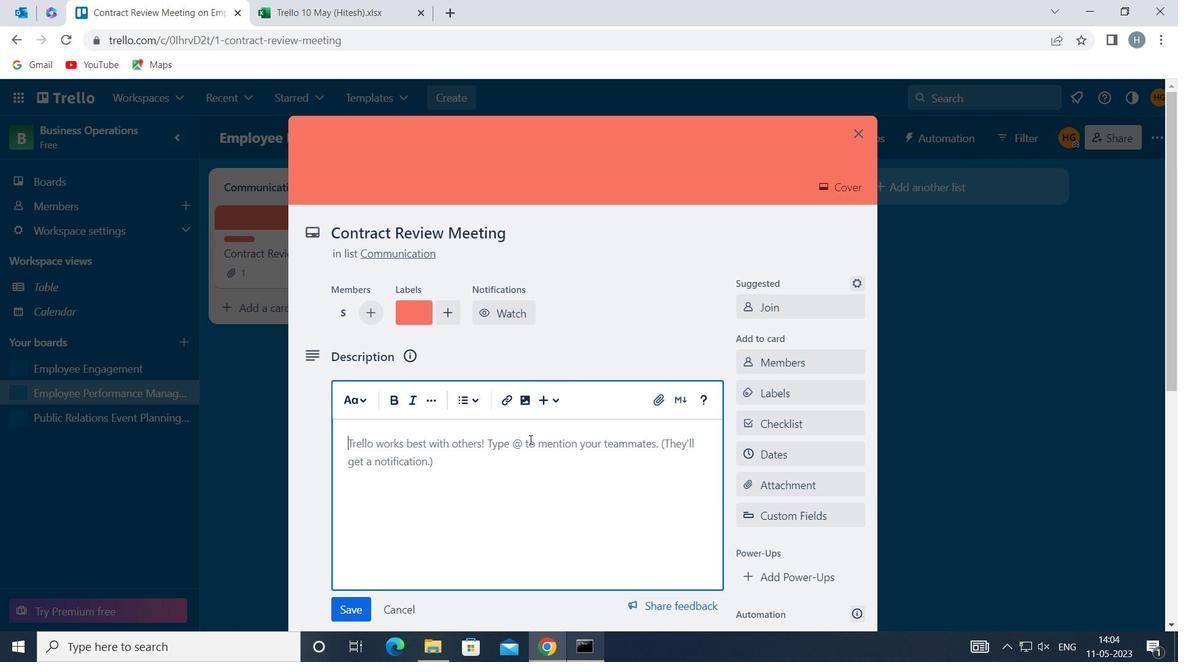 
Action: Mouse moved to (517, 436)
Screenshot: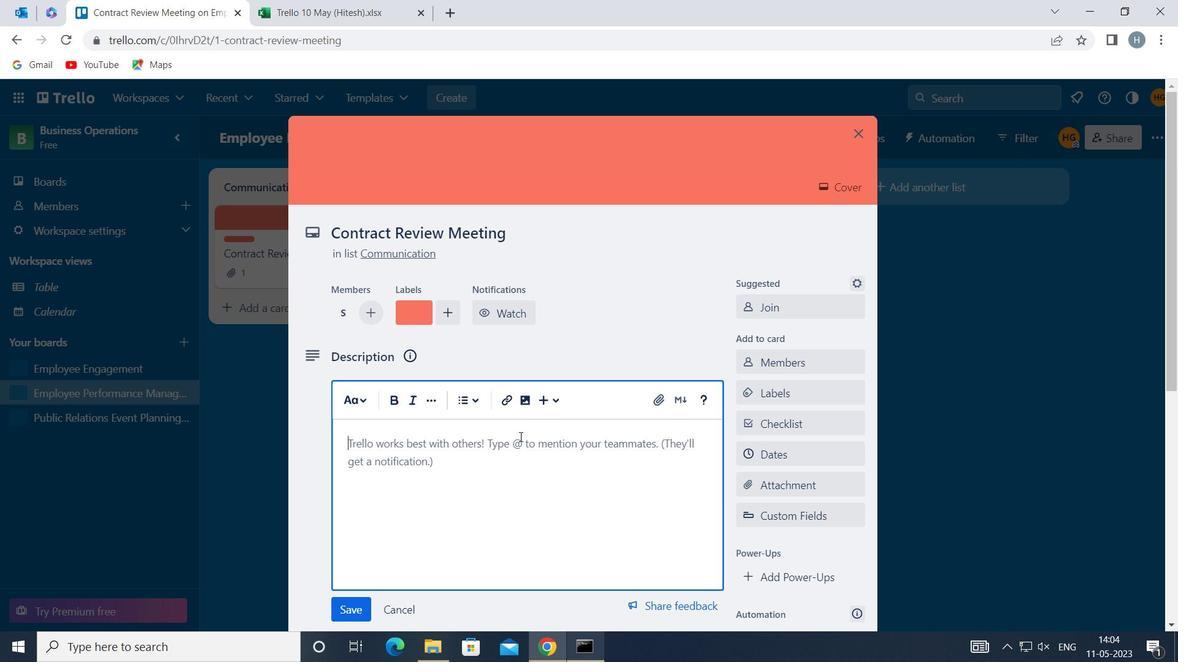 
Action: Key pressed <Key.shift>RESEARCH<Key.space>AND<Key.space>DEVELOP<Key.space>NEW<Key.space>PRODUCT<Key.space>POSITIONING<Key.space>STRATEGY<Key.space>
Screenshot: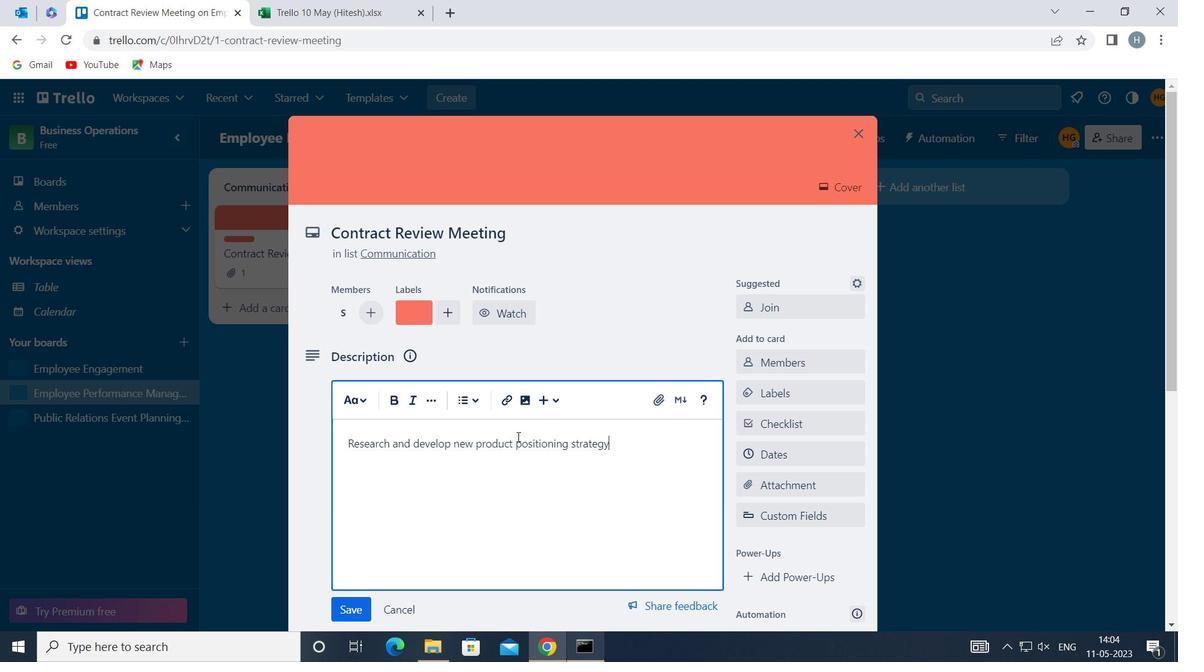 
Action: Mouse moved to (341, 610)
Screenshot: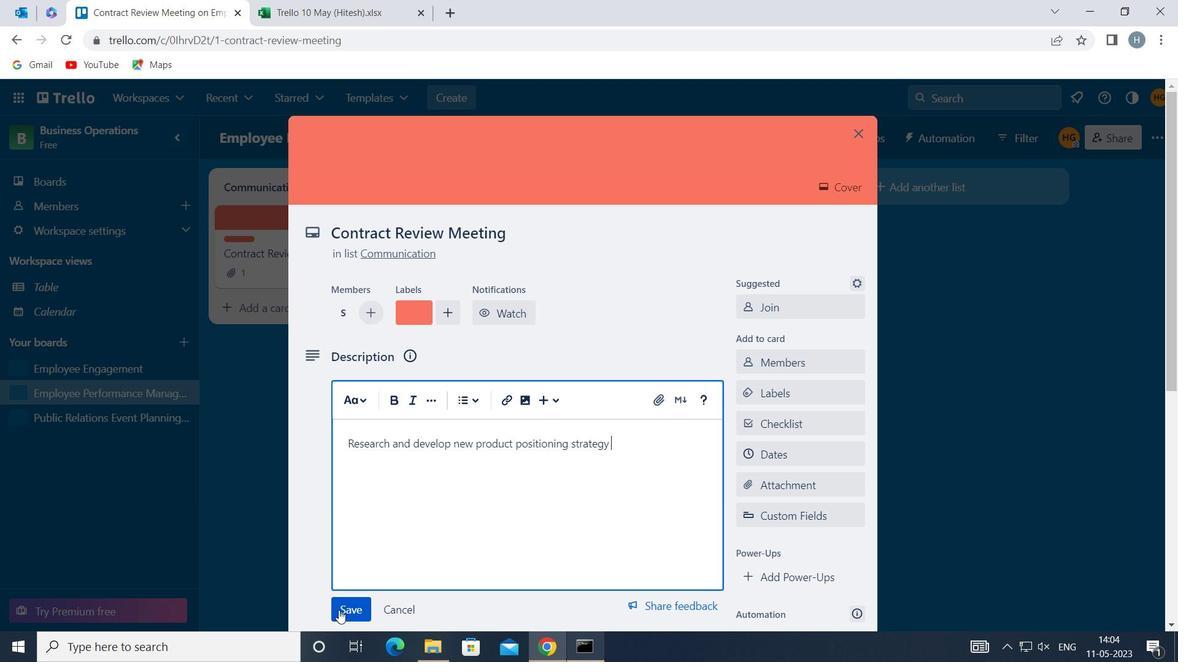 
Action: Mouse pressed left at (341, 610)
Screenshot: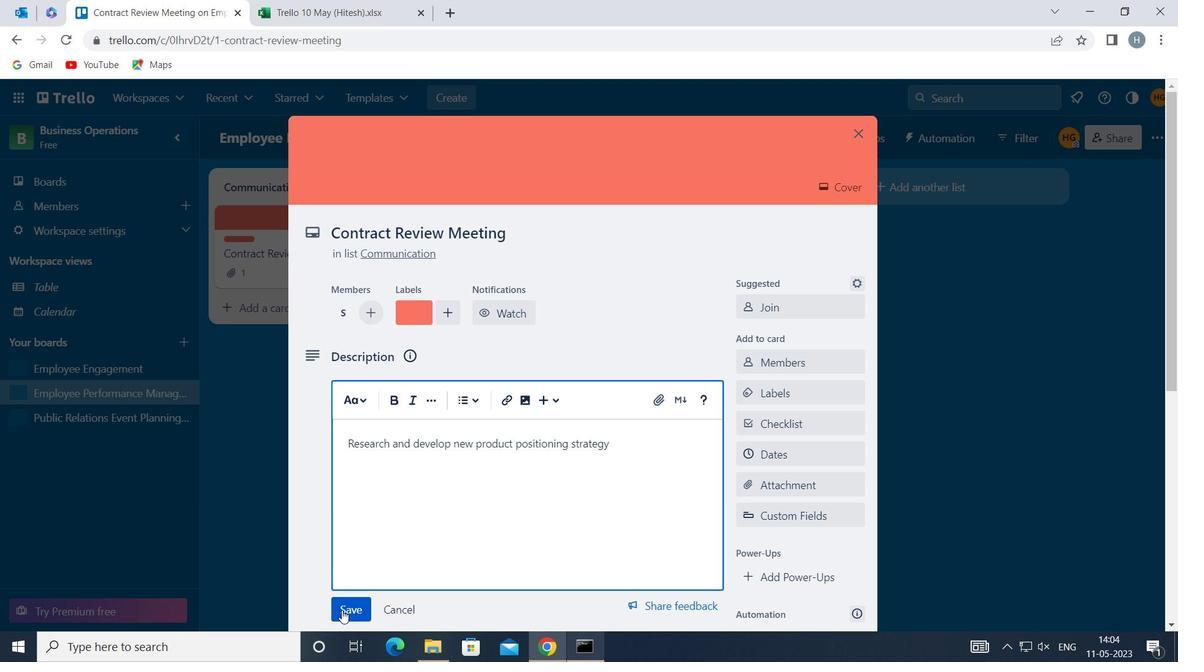 
Action: Mouse moved to (741, 485)
Screenshot: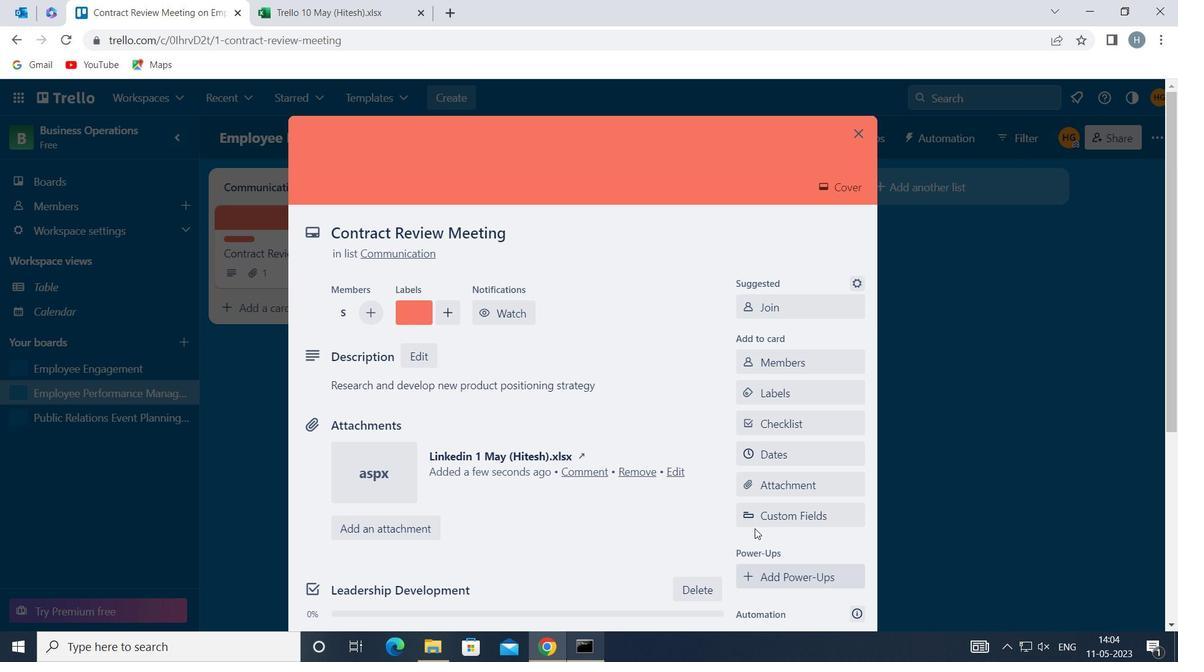 
Action: Mouse scrolled (741, 484) with delta (0, 0)
Screenshot: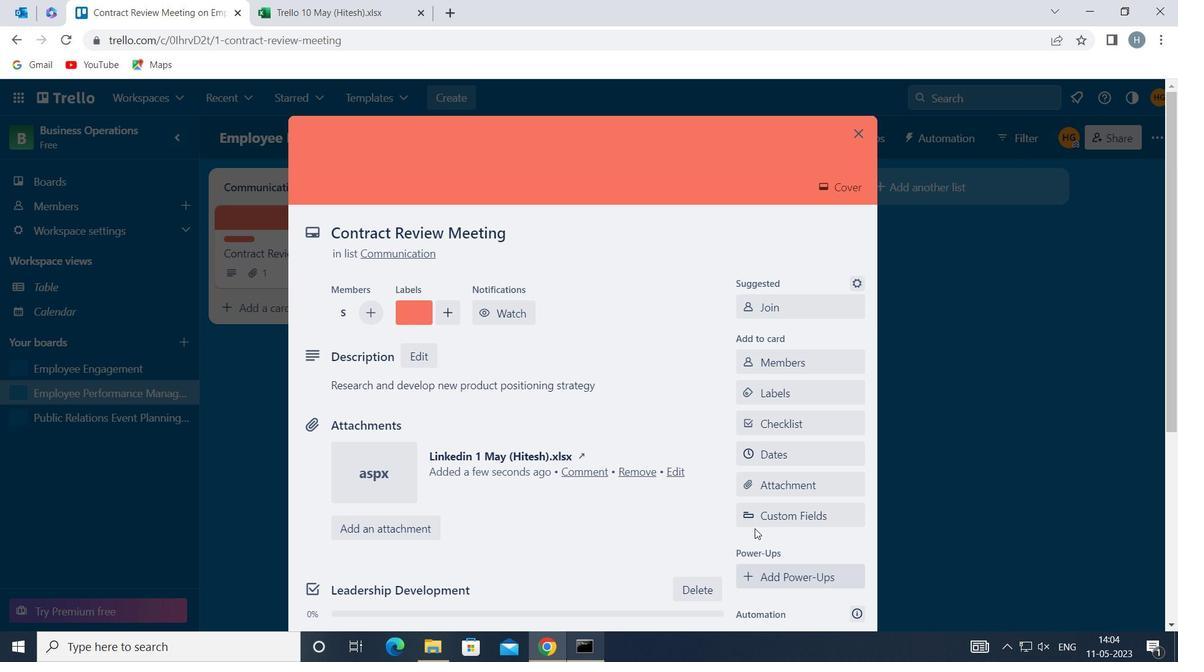 
Action: Mouse moved to (707, 467)
Screenshot: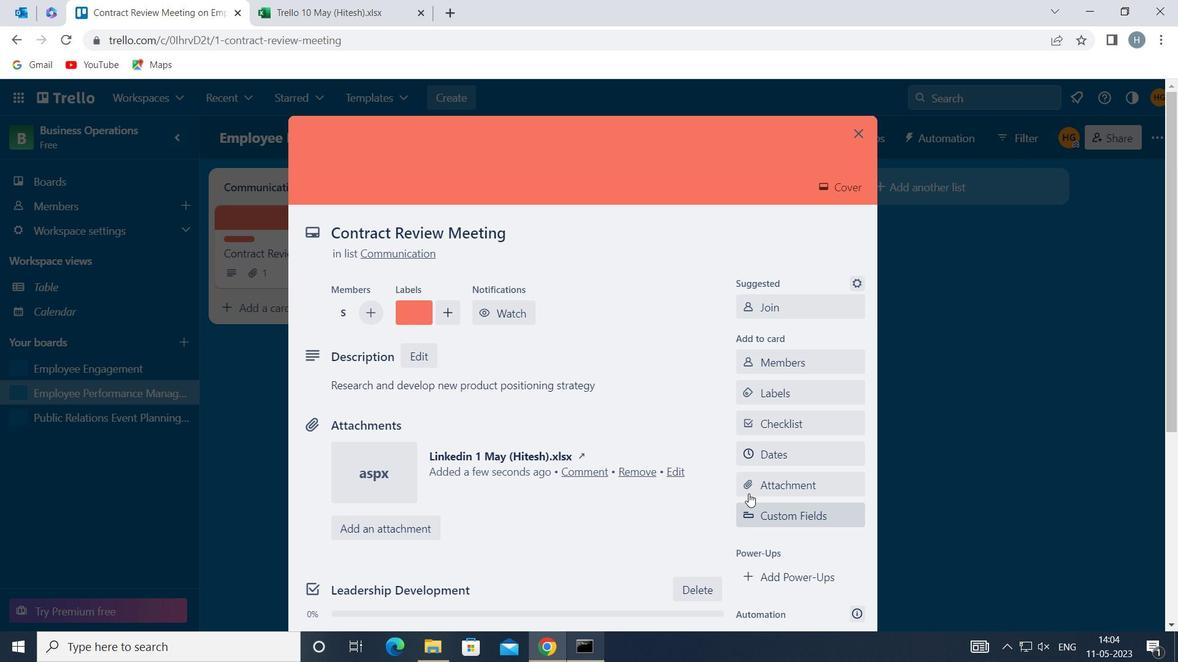 
Action: Mouse scrolled (707, 466) with delta (0, 0)
Screenshot: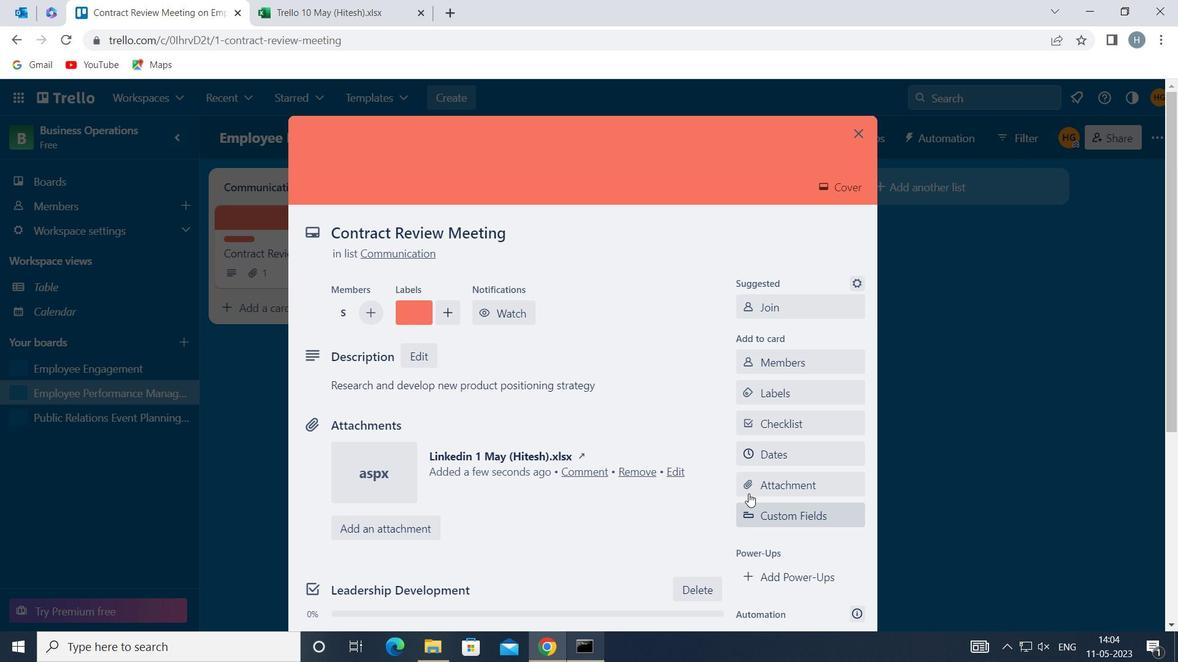 
Action: Mouse moved to (665, 461)
Screenshot: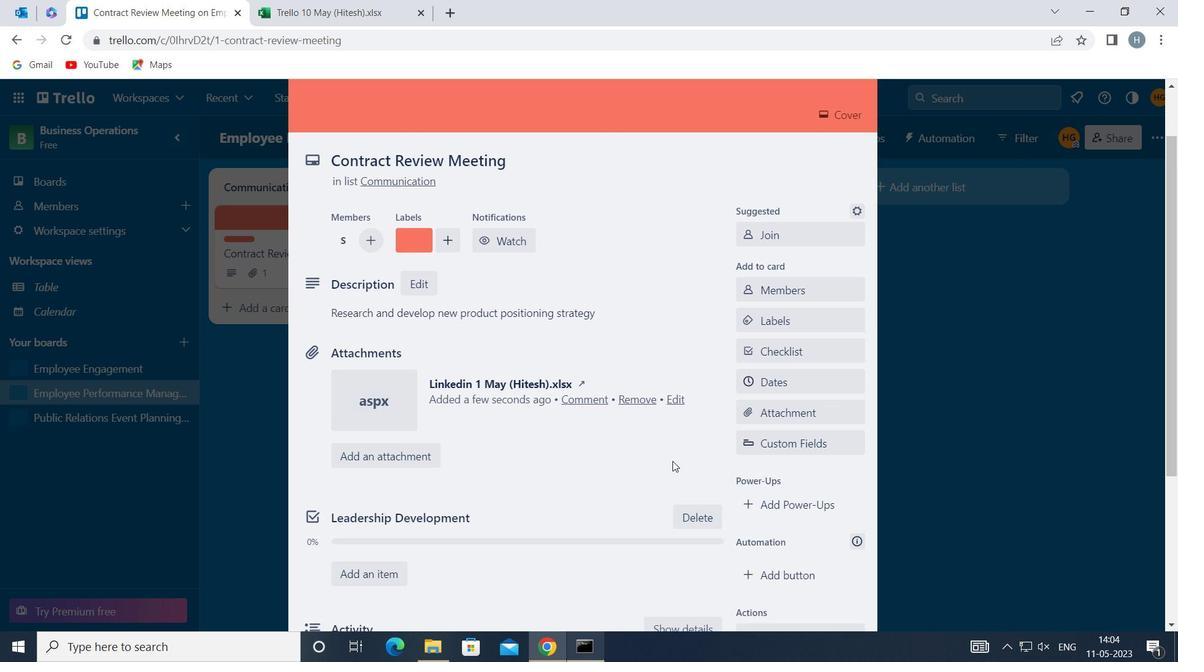 
Action: Mouse scrolled (665, 460) with delta (0, 0)
Screenshot: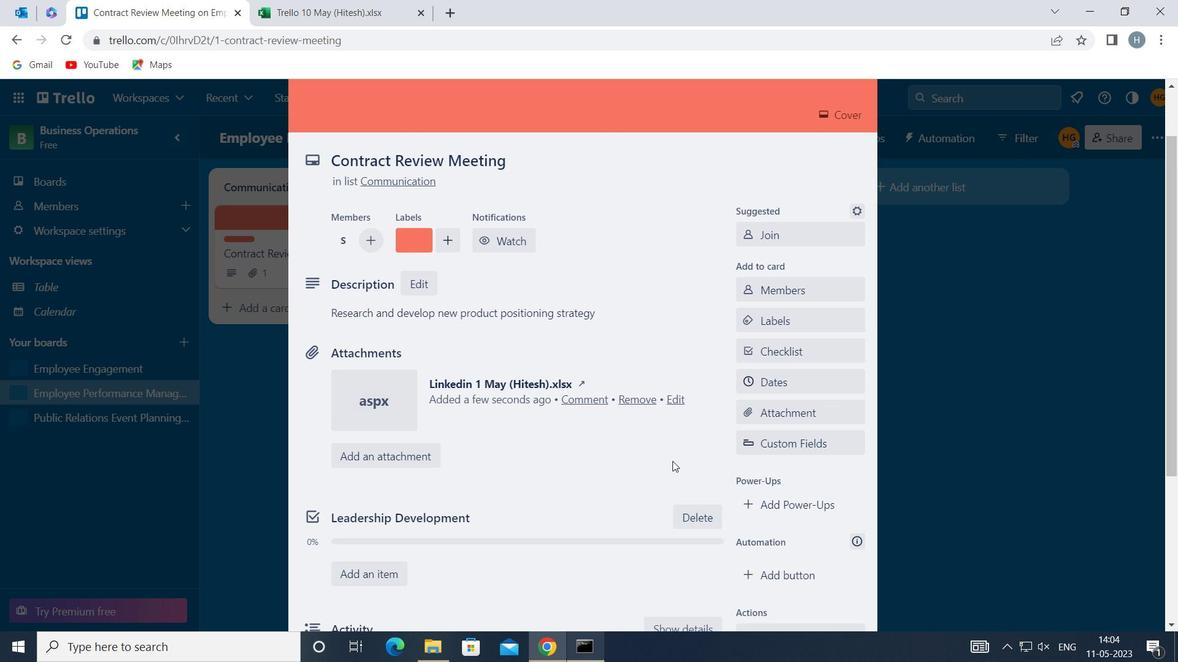 
Action: Mouse moved to (548, 499)
Screenshot: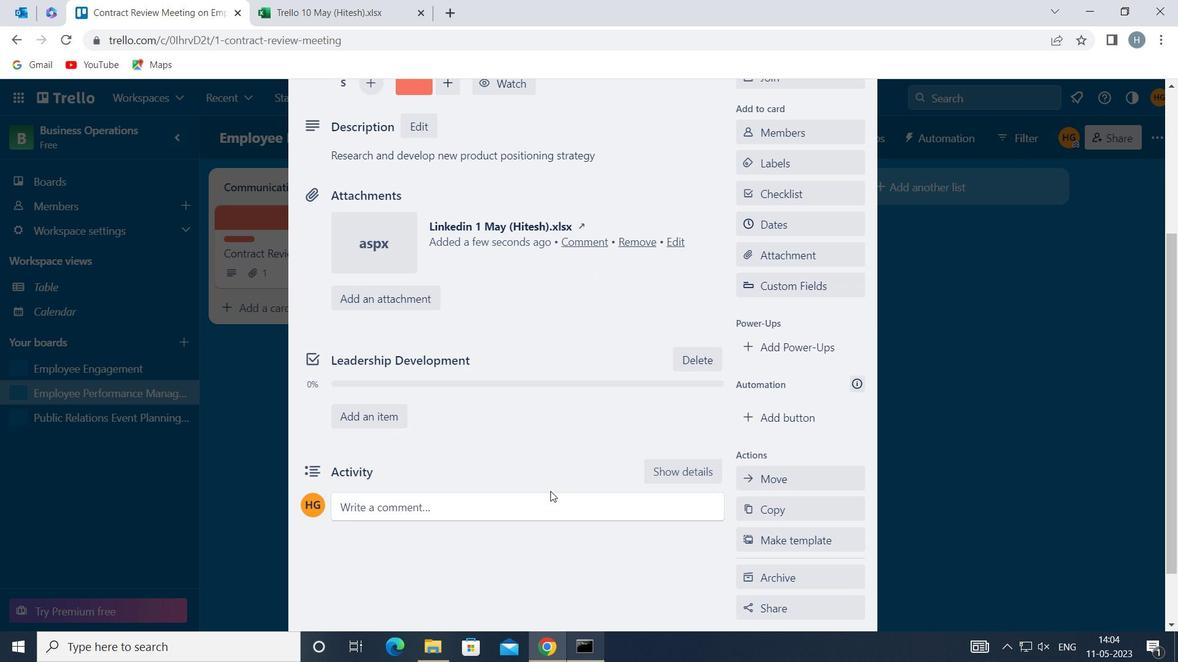 
Action: Mouse pressed left at (548, 499)
Screenshot: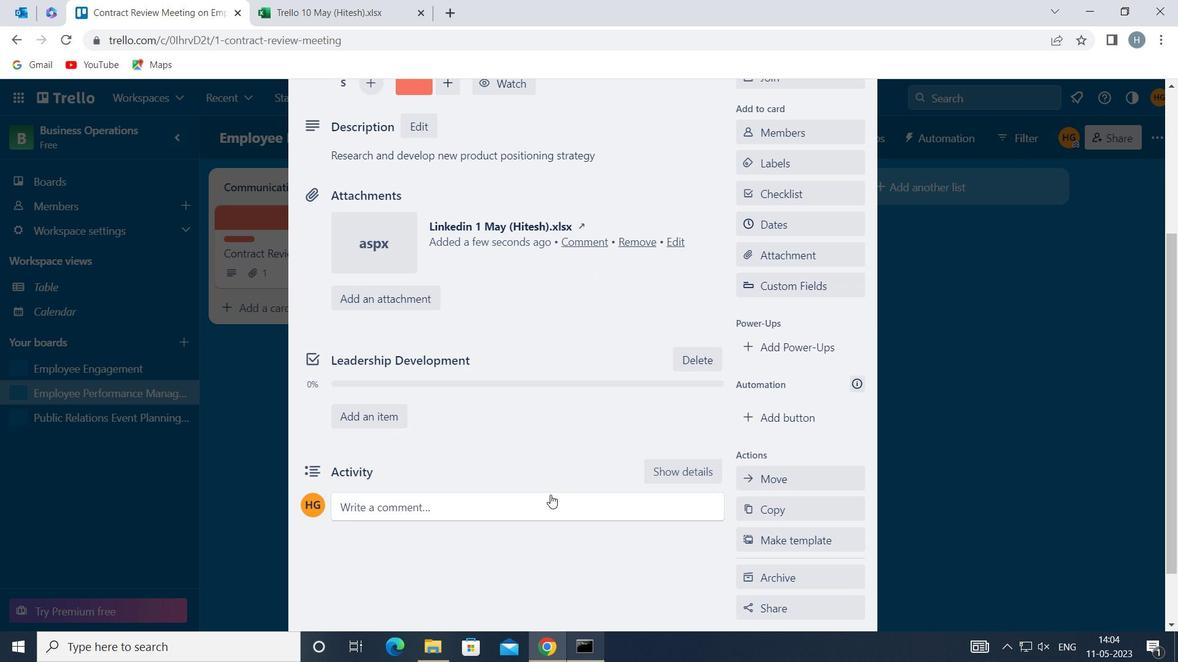 
Action: Mouse moved to (451, 555)
Screenshot: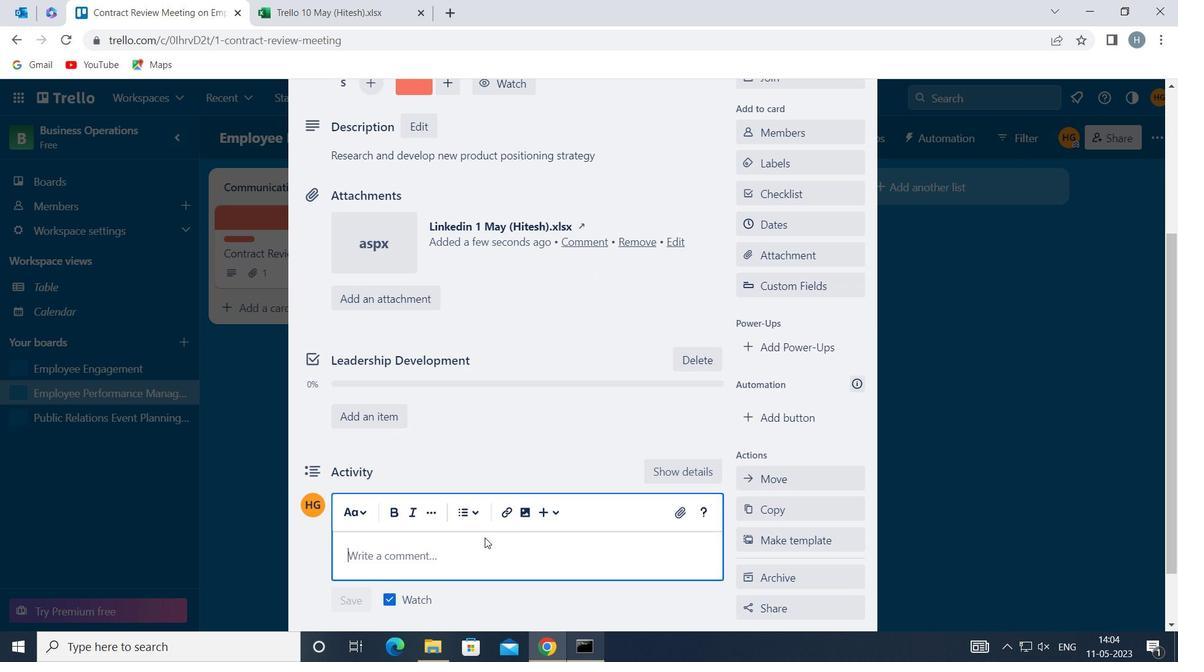 
Action: Mouse pressed left at (451, 555)
Screenshot: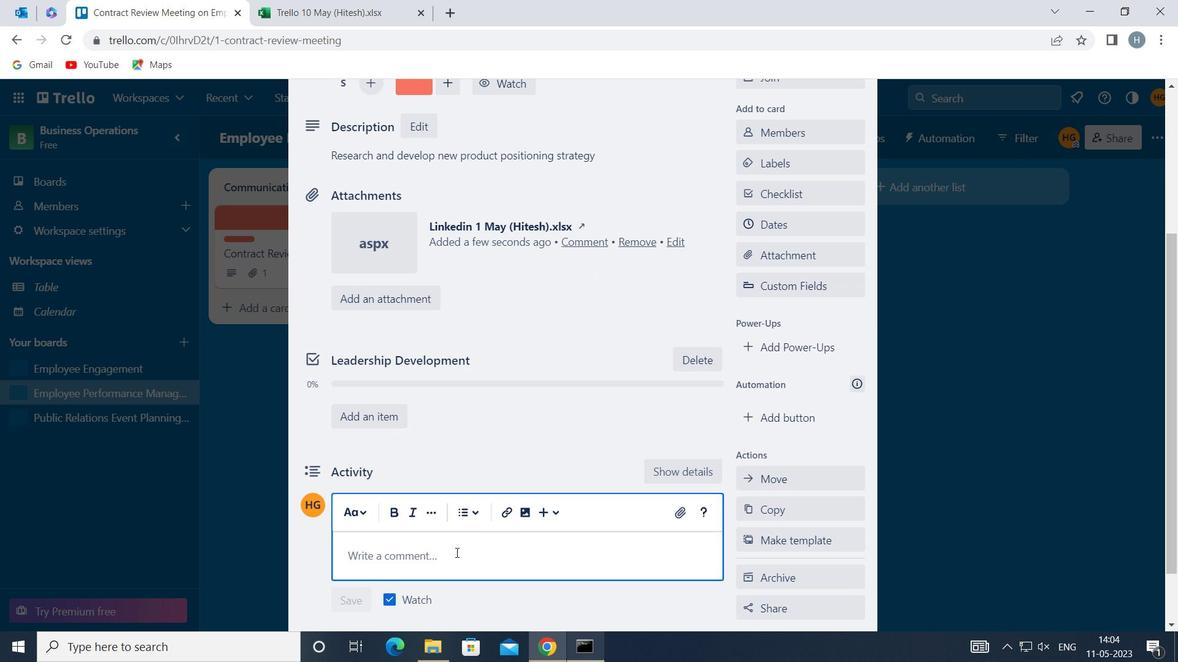 
Action: Mouse moved to (473, 541)
Screenshot: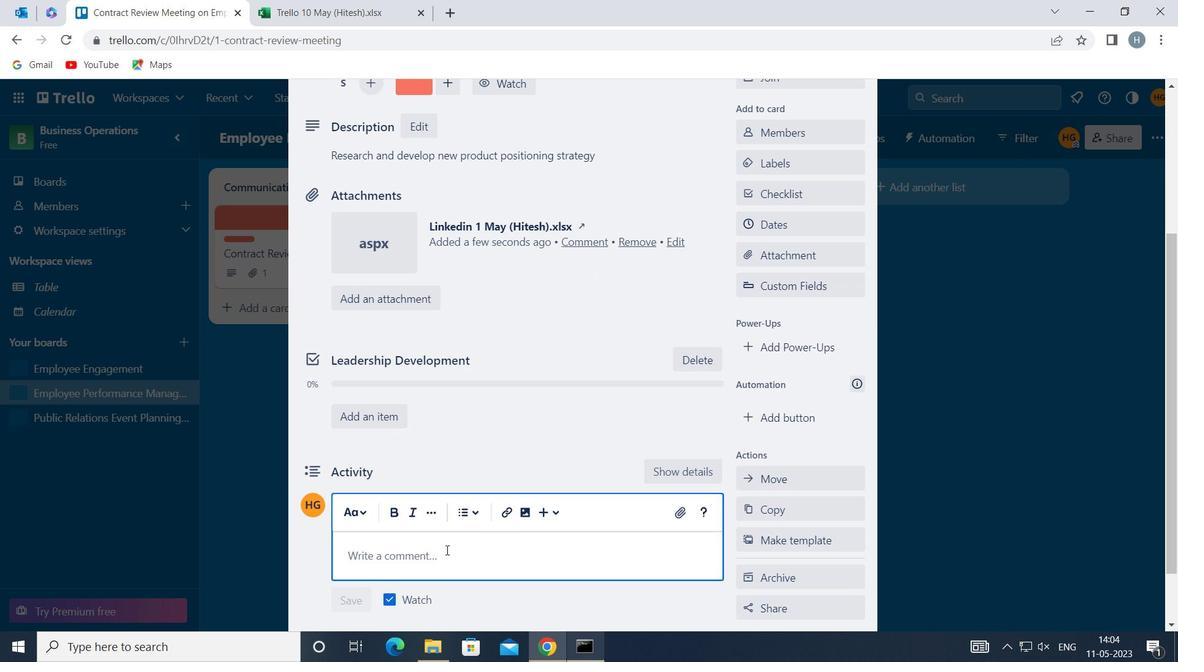 
Action: Key pressed <Key.shift>THIS<Key.space>TASK<Key.space>PRESENTS<Key.space>AN<Key.space>OPPORTUNITY<Key.space>TO<Key.space>INNOVATE<Key.space>AND<Key.space>COME<Key.space>UP<Key.space>WITH<Key.space>NEW<Key.space>SOLUTIONS<Key.space>TO<Key.space>OLD<Key.space>PROBLEMS
Screenshot: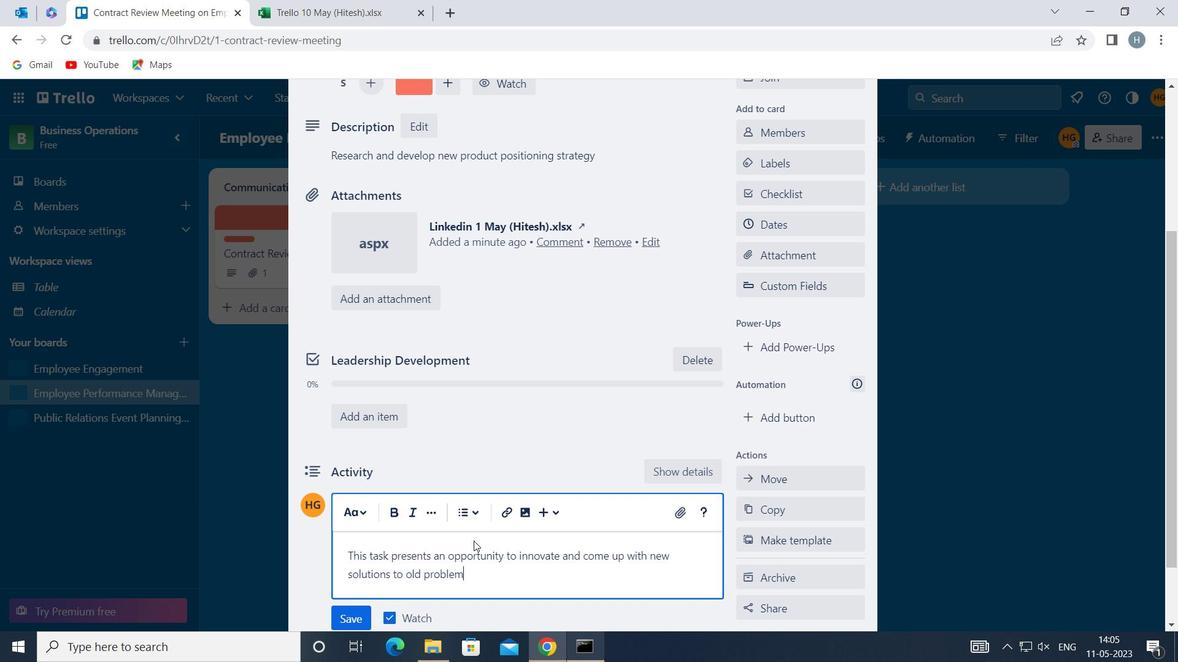 
Action: Mouse scrolled (473, 540) with delta (0, 0)
Screenshot: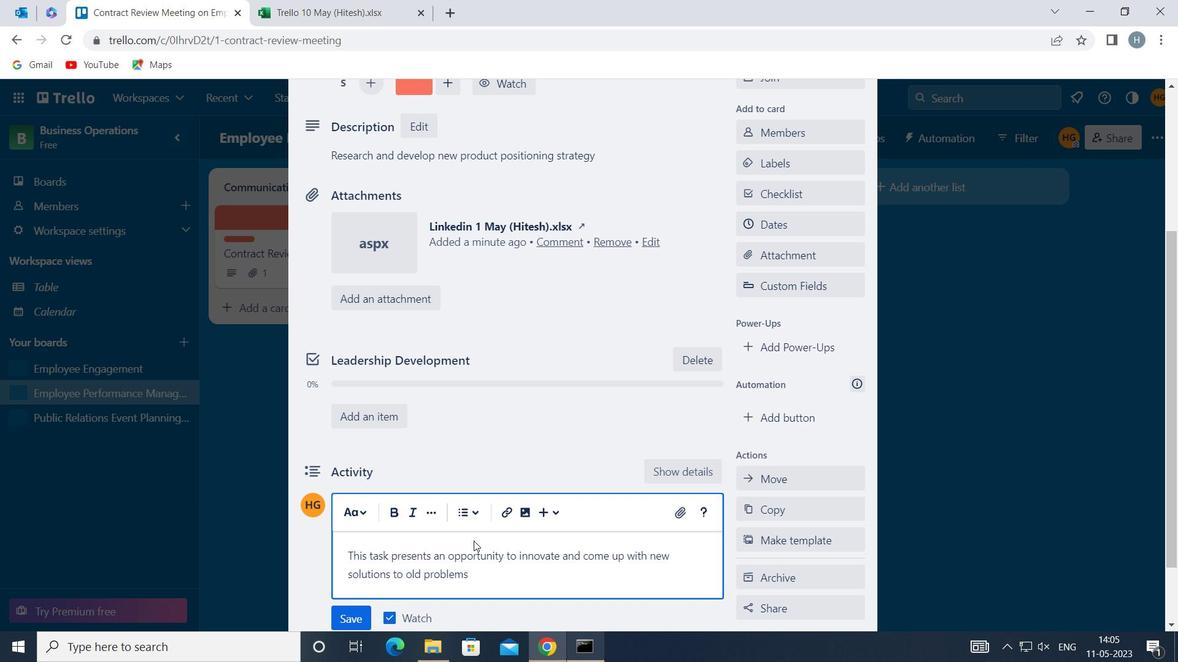 
Action: Mouse scrolled (473, 540) with delta (0, 0)
Screenshot: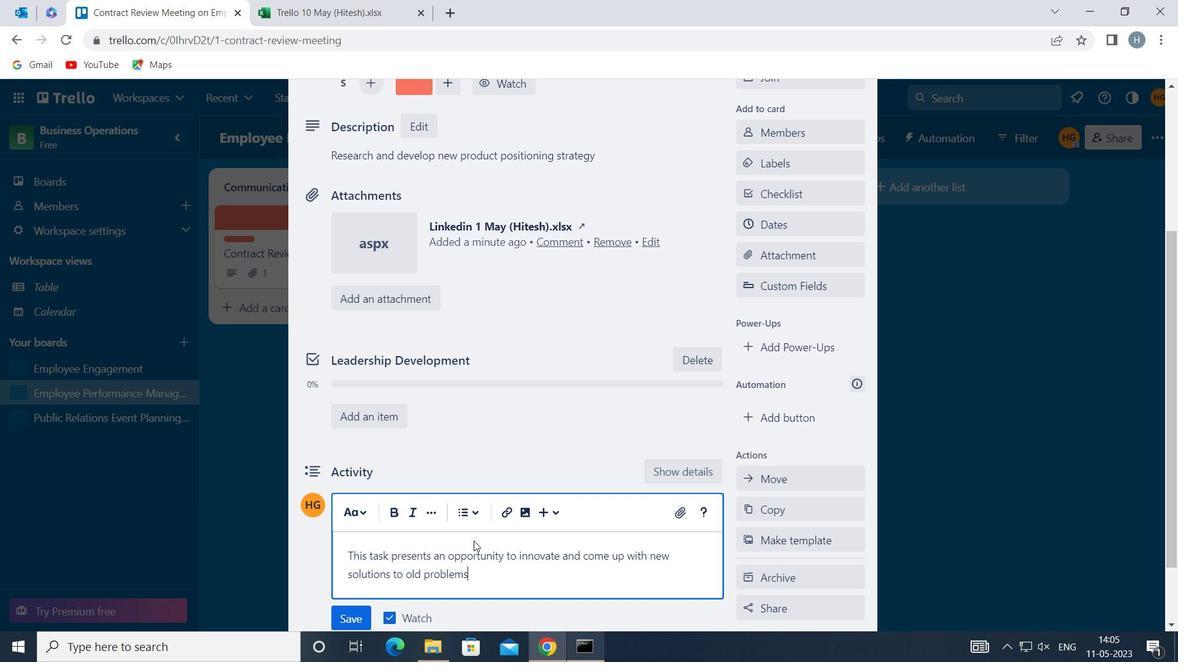 
Action: Mouse moved to (352, 529)
Screenshot: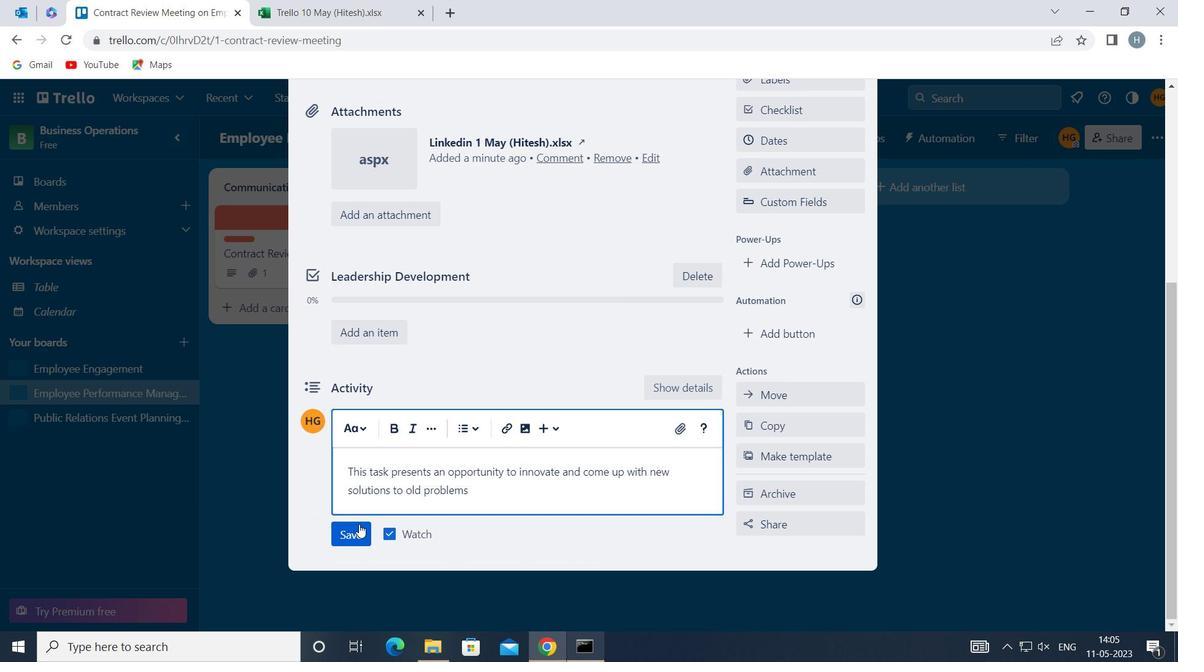 
Action: Mouse pressed left at (352, 529)
Screenshot: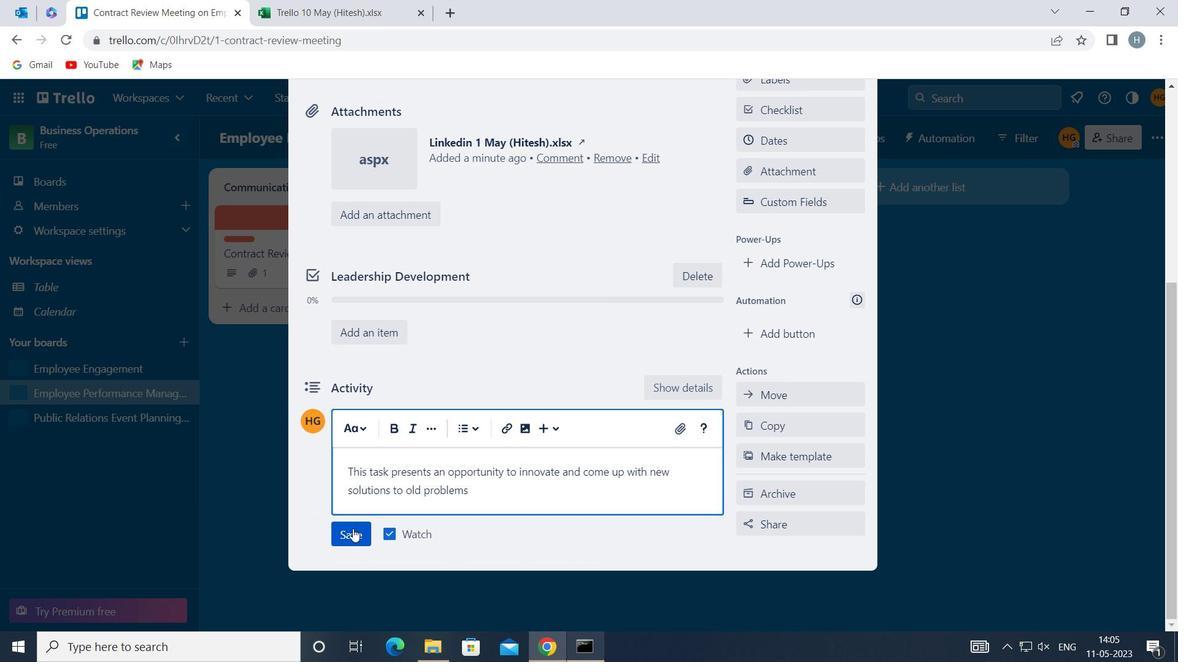 
Action: Mouse moved to (678, 403)
Screenshot: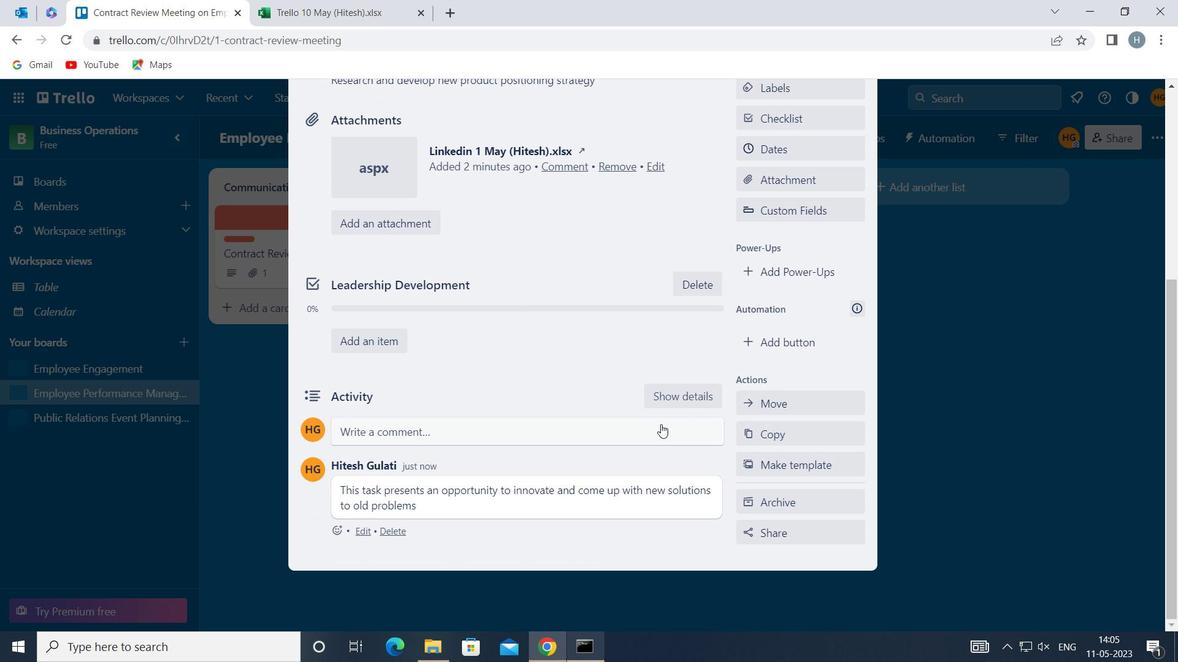 
Action: Mouse scrolled (678, 403) with delta (0, 0)
Screenshot: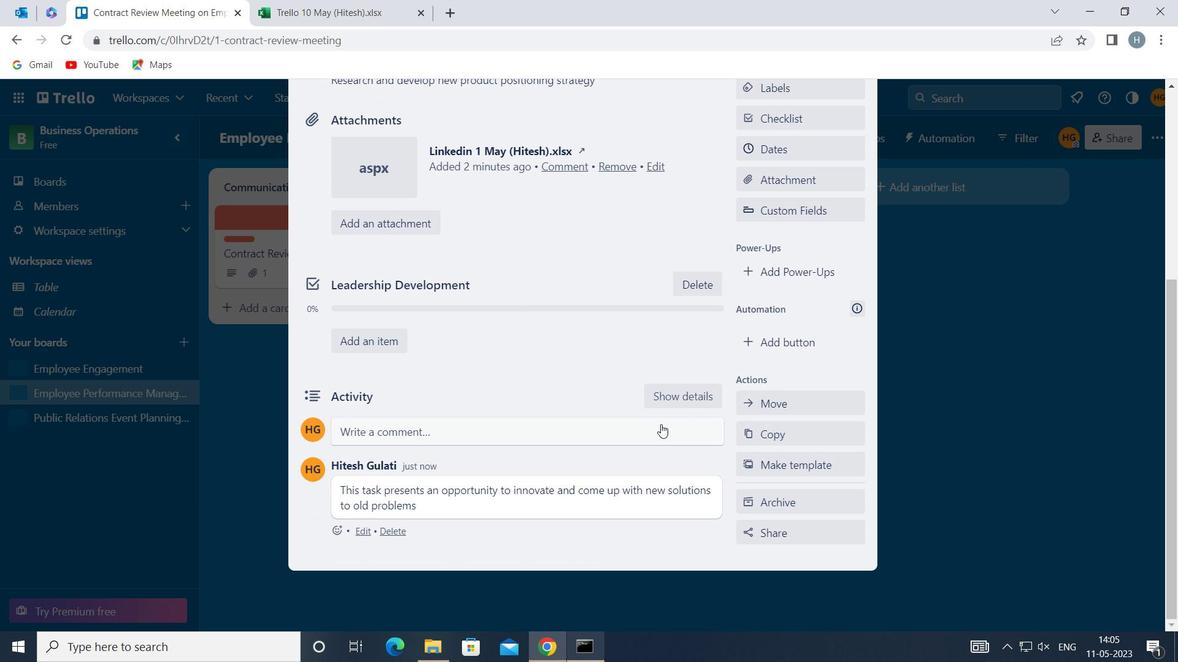 
Action: Mouse moved to (795, 230)
Screenshot: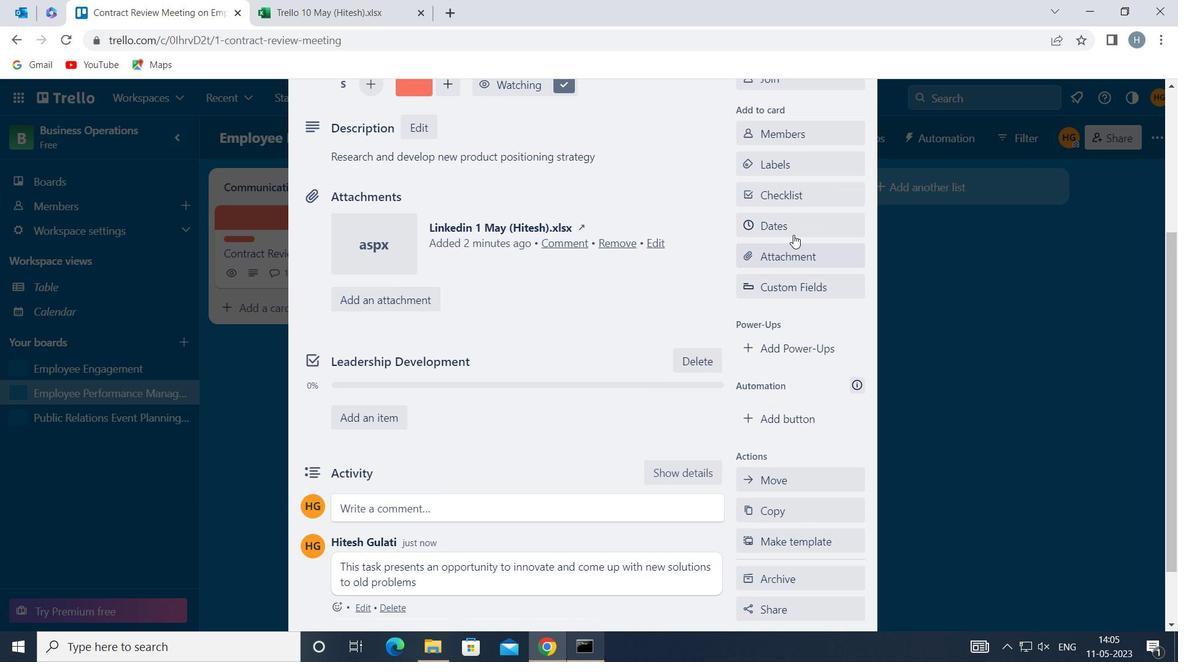 
Action: Mouse pressed left at (795, 230)
Screenshot: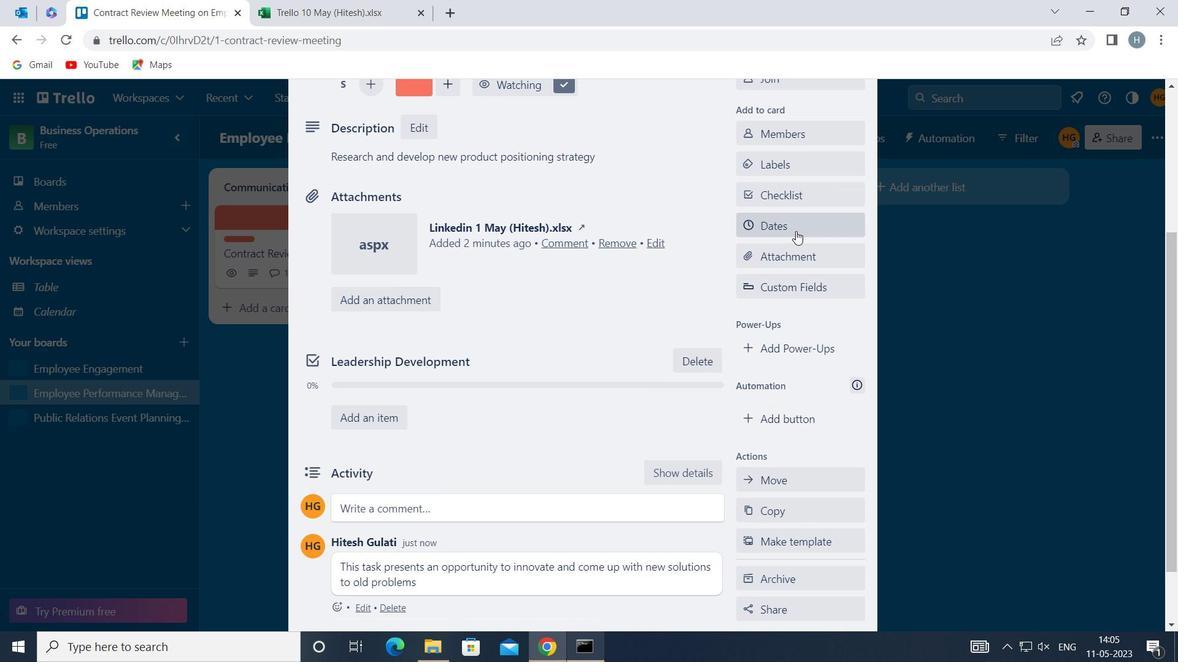 
Action: Mouse moved to (746, 410)
Screenshot: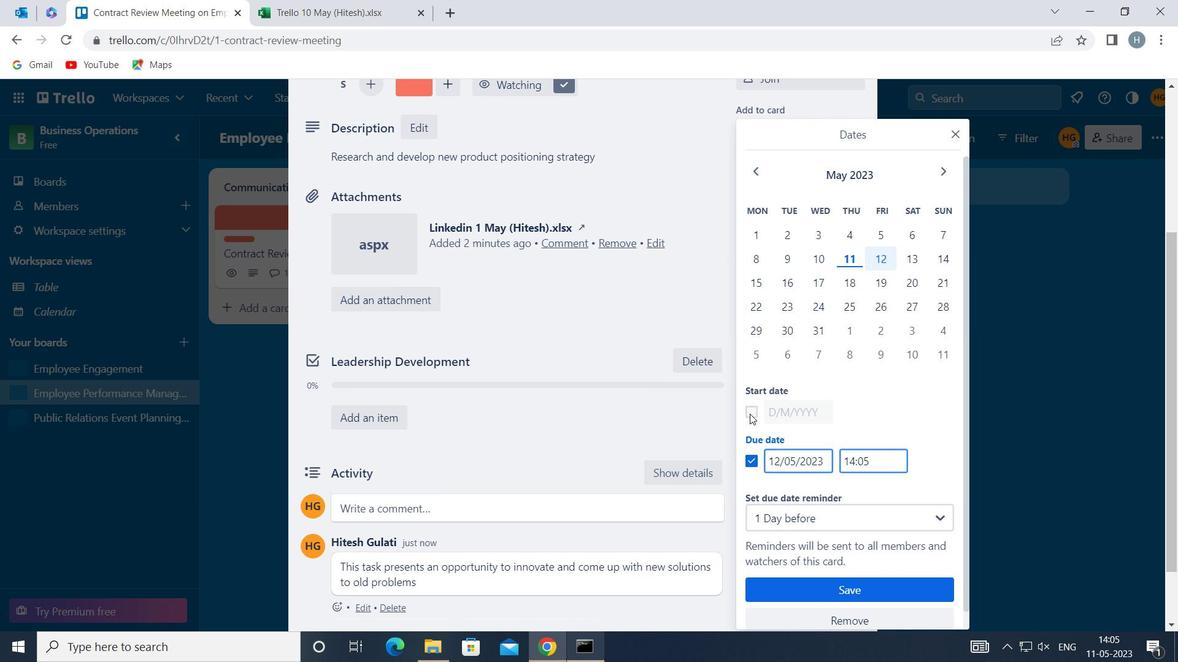 
Action: Mouse pressed left at (746, 410)
Screenshot: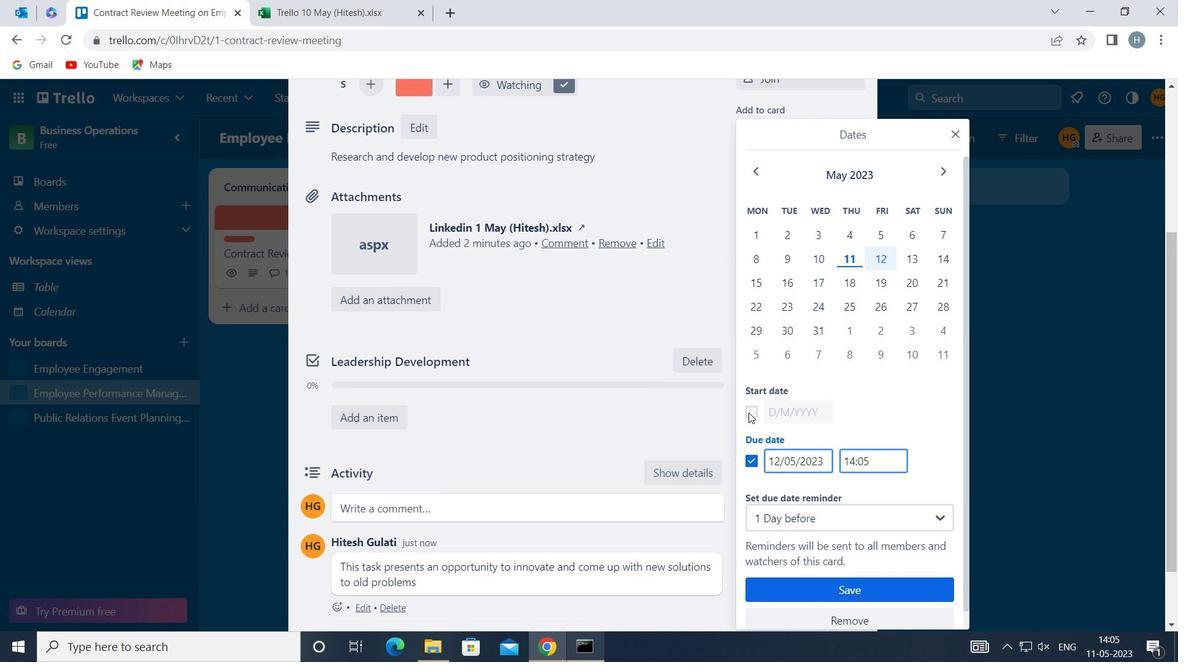 
Action: Mouse moved to (826, 412)
Screenshot: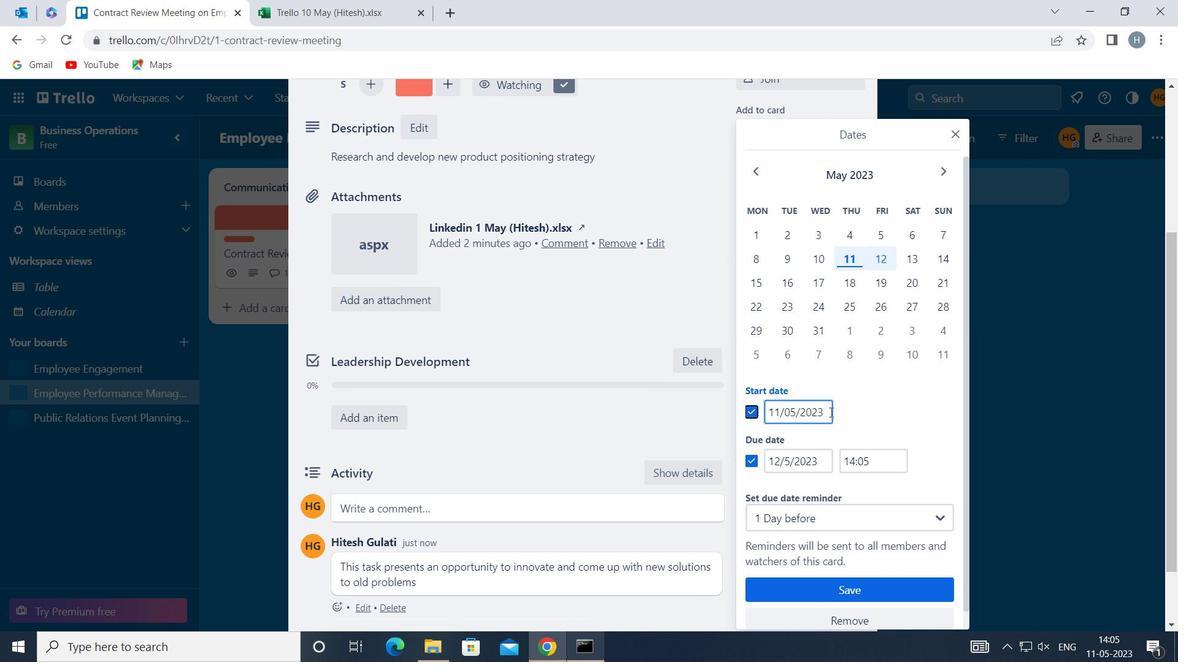 
Action: Mouse pressed left at (826, 412)
Screenshot: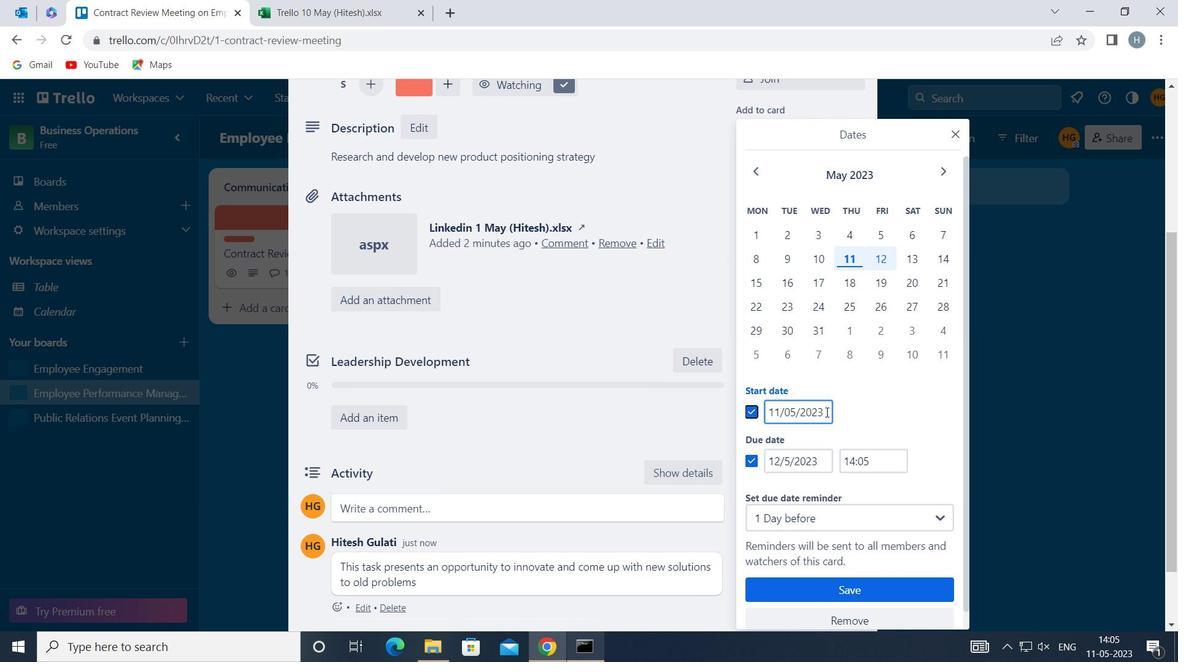 
Action: Mouse moved to (817, 405)
Screenshot: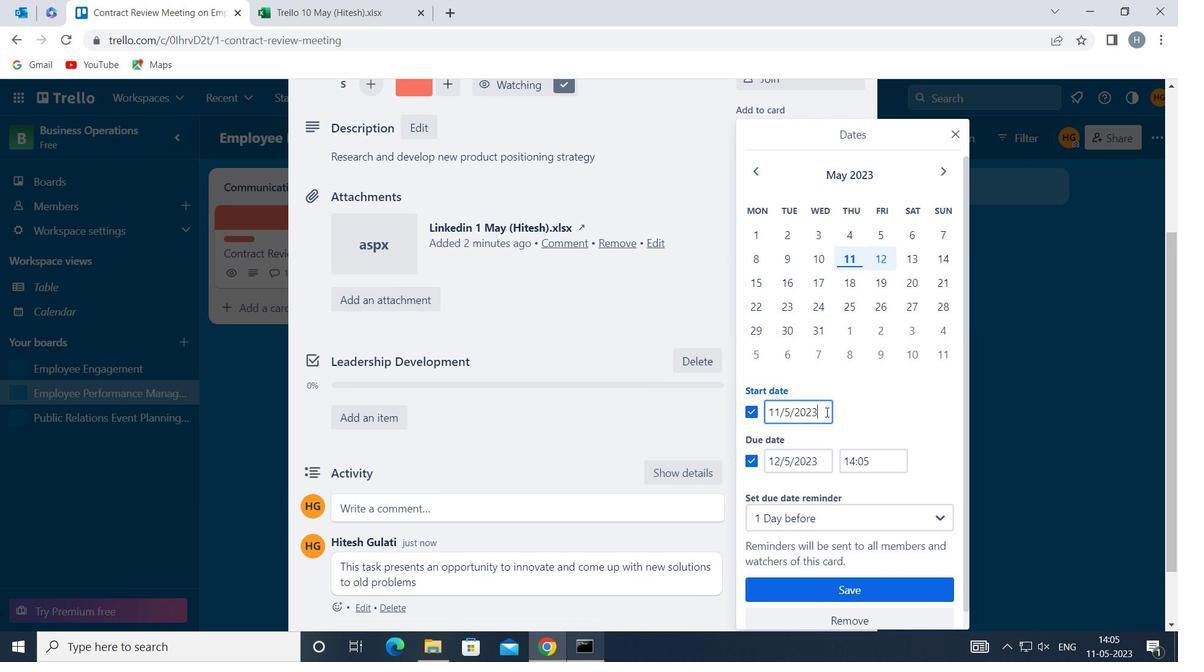 
Action: Key pressed <Key.backspace><Key.backspace><Key.backspace><Key.backspace>1900<Key.left><Key.left><Key.left><Key.left><Key.left><Key.left><Key.right><Key.backspace>1<Key.left><Key.left><Key.backspace>
Screenshot: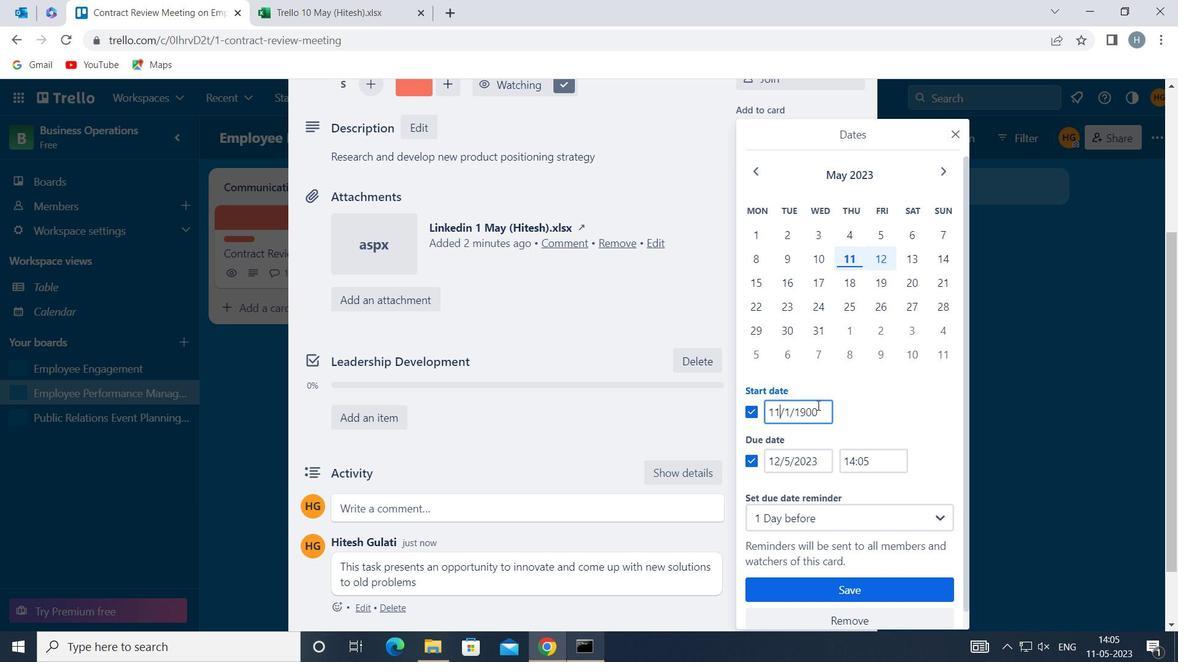 
Action: Mouse moved to (819, 454)
Screenshot: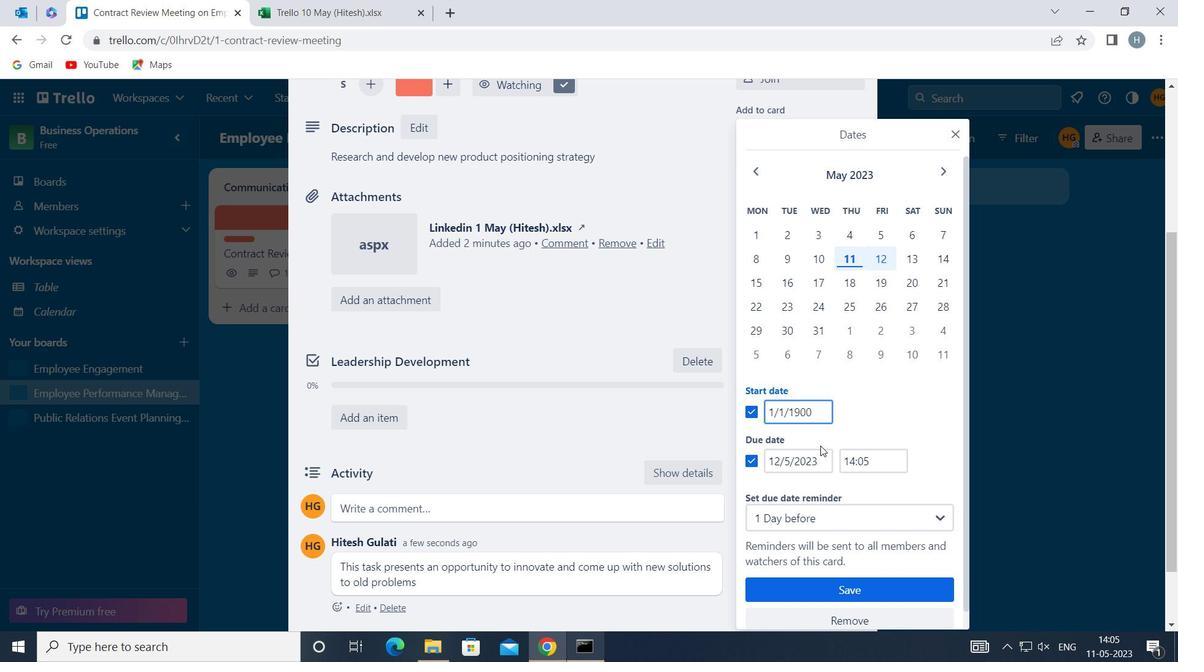 
Action: Mouse pressed left at (819, 454)
Screenshot: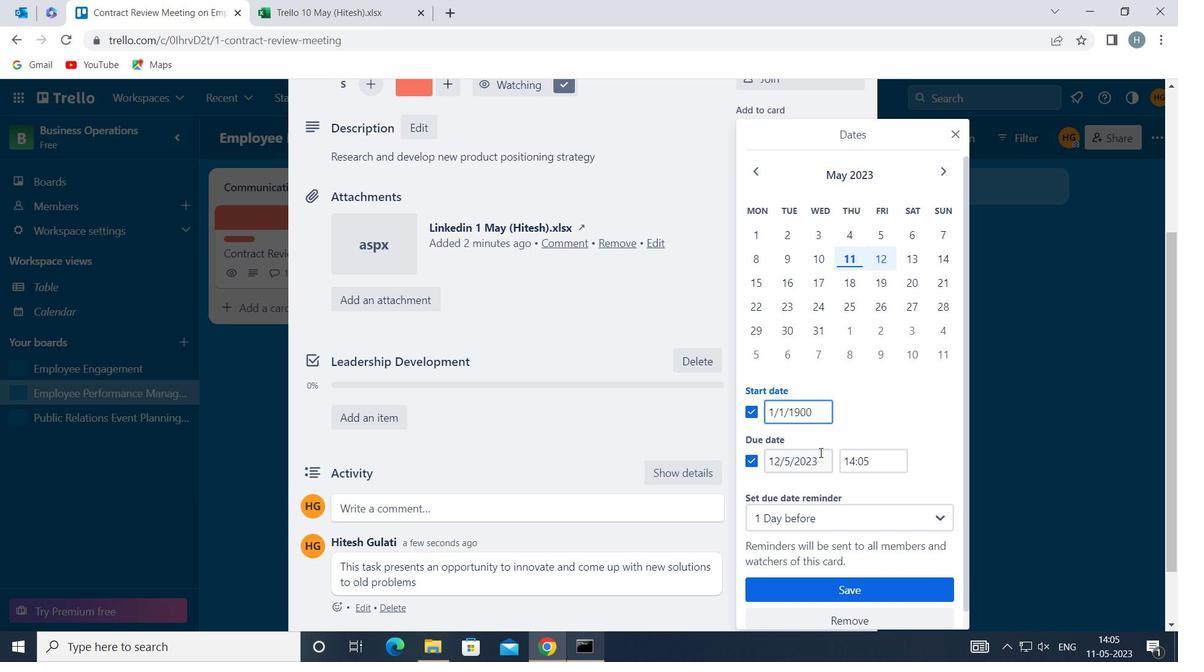
Action: Mouse moved to (764, 463)
Screenshot: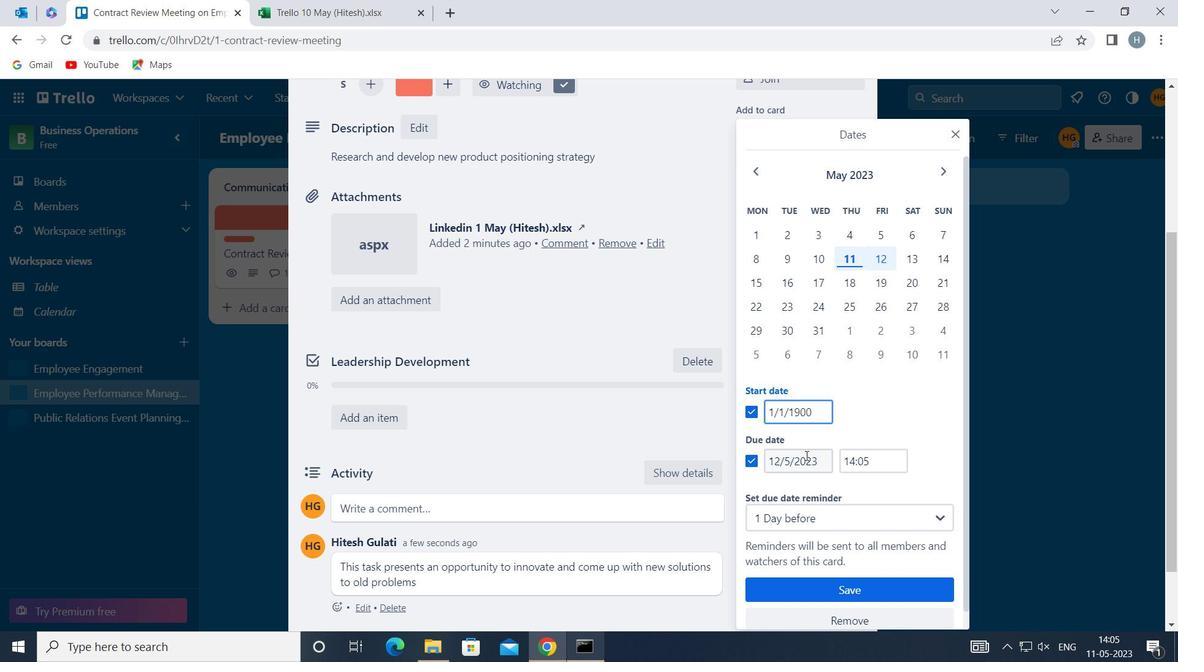 
Action: Mouse pressed left at (764, 463)
Screenshot: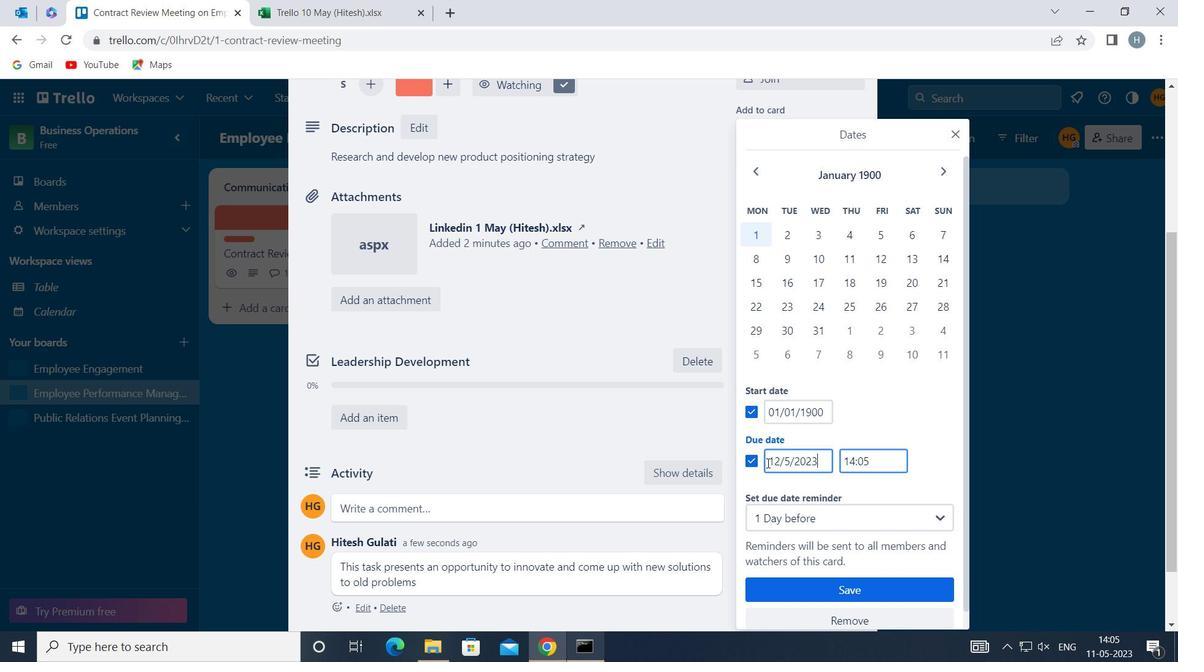 
Action: Mouse moved to (779, 459)
Screenshot: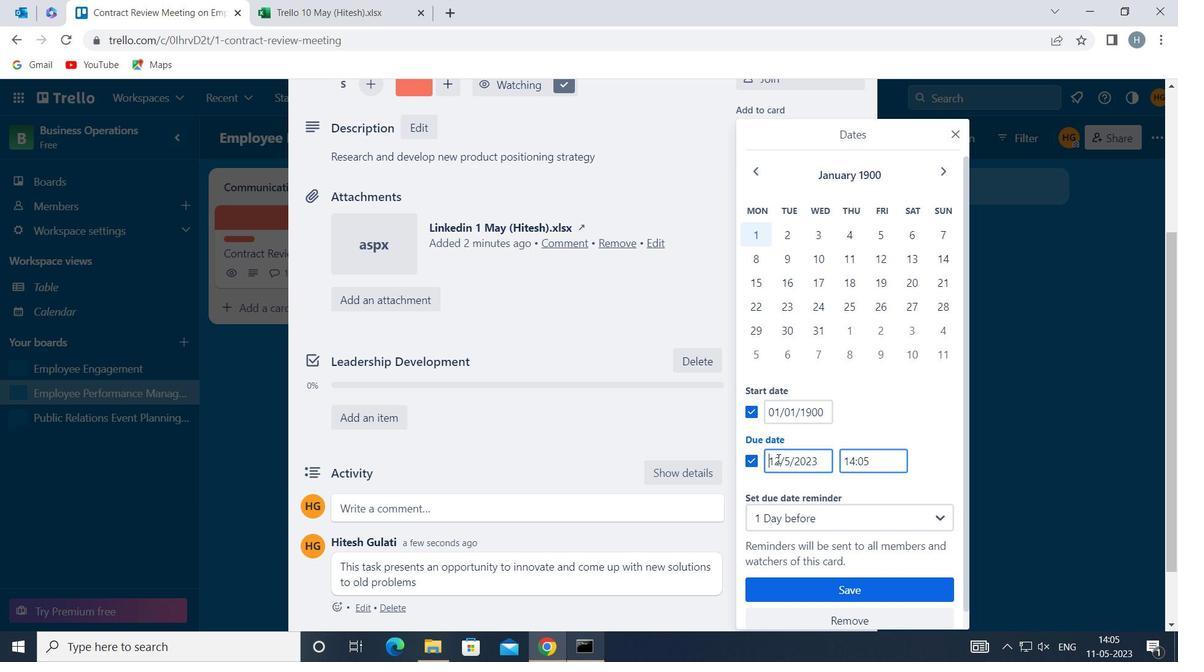 
Action: Mouse pressed left at (779, 459)
Screenshot: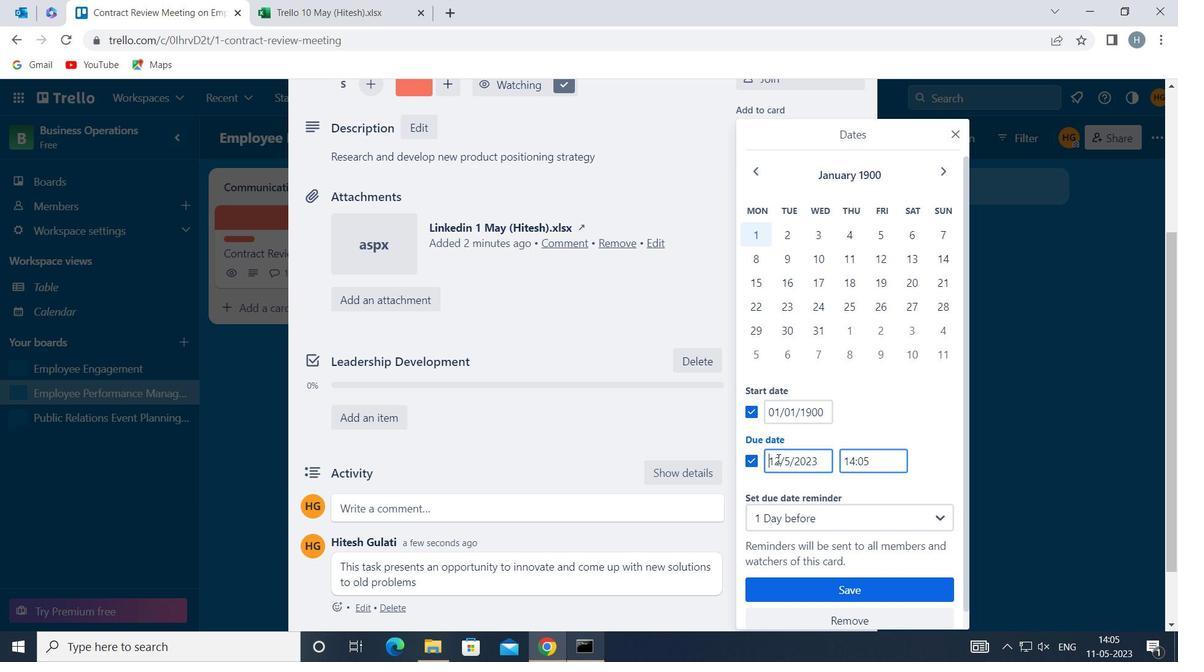 
Action: Mouse moved to (780, 458)
Screenshot: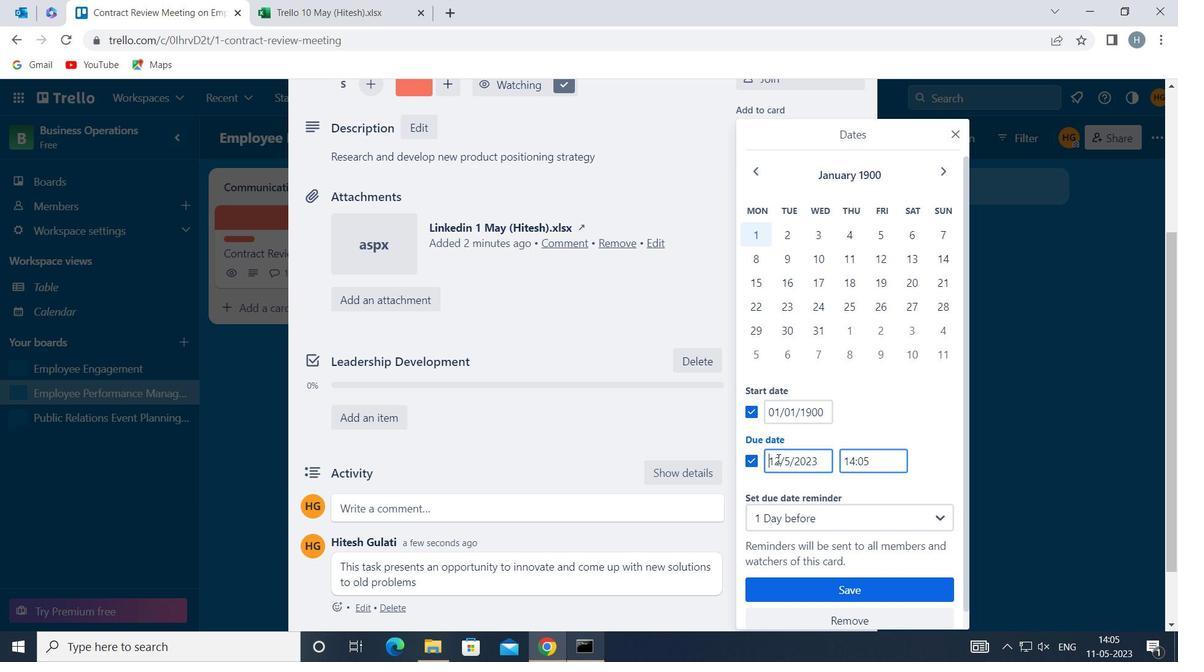 
Action: Key pressed <Key.backspace><Key.backspace>8<Key.right><Key.right><Key.backspace>1<Key.right><Key.right><Key.right><Key.right><Key.right><Key.backspace><Key.backspace><Key.backspace><Key.backspace>1900
Screenshot: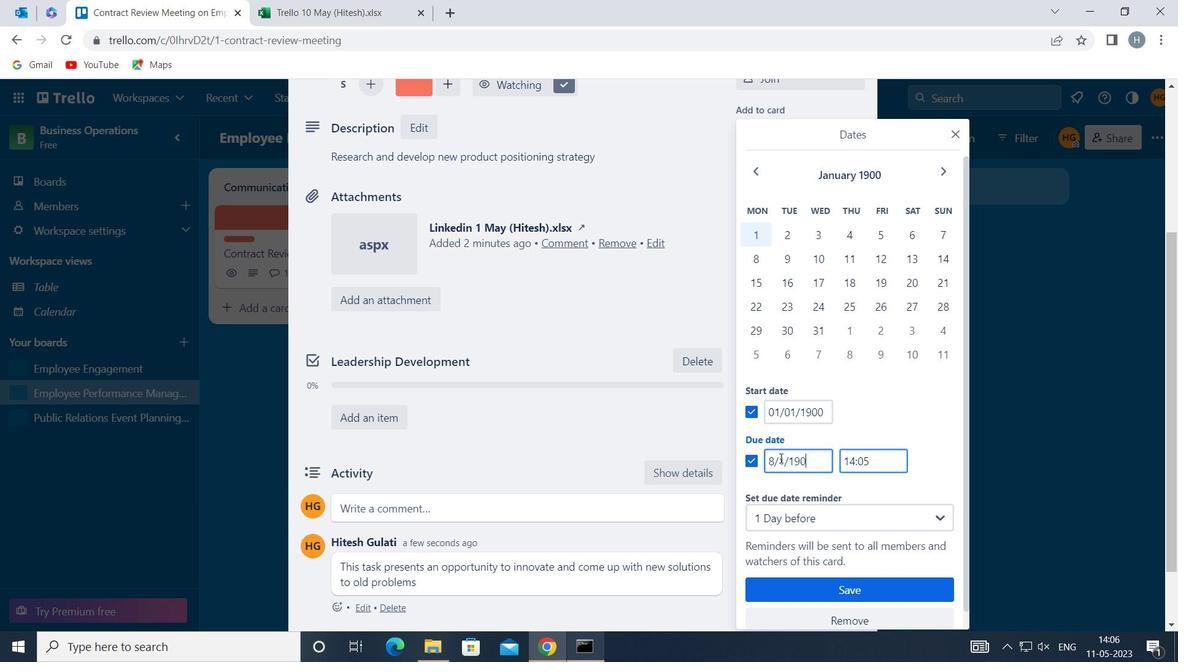 
Action: Mouse moved to (864, 591)
Screenshot: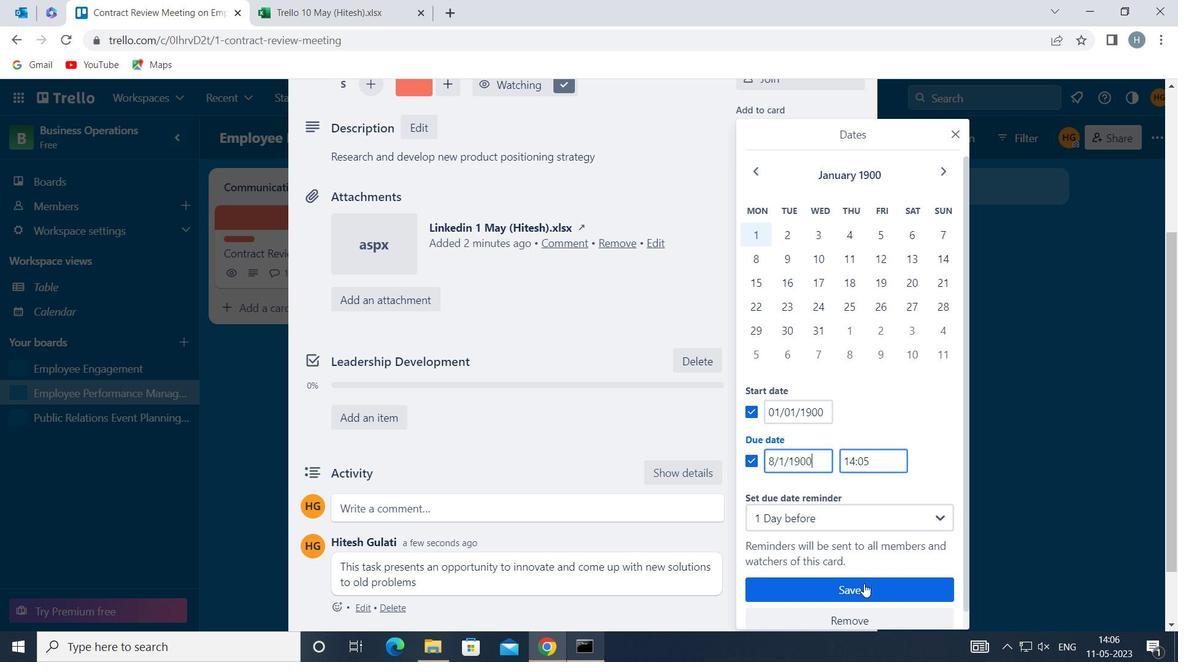 
Action: Mouse pressed left at (864, 591)
Screenshot: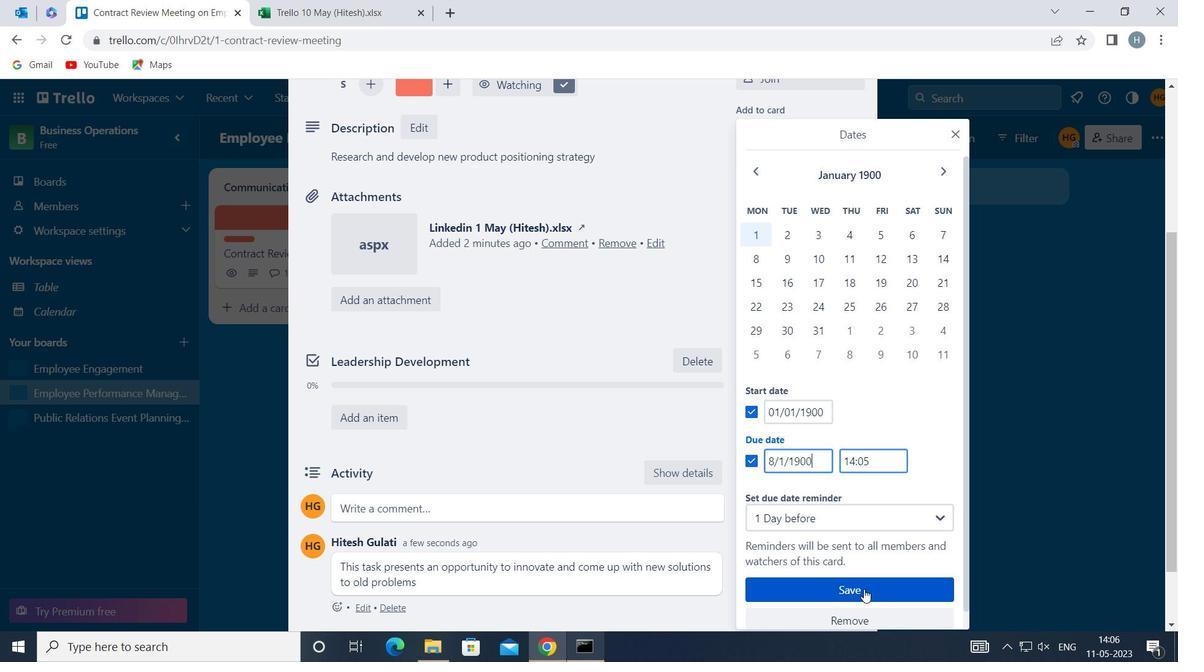 
Action: Mouse moved to (635, 284)
Screenshot: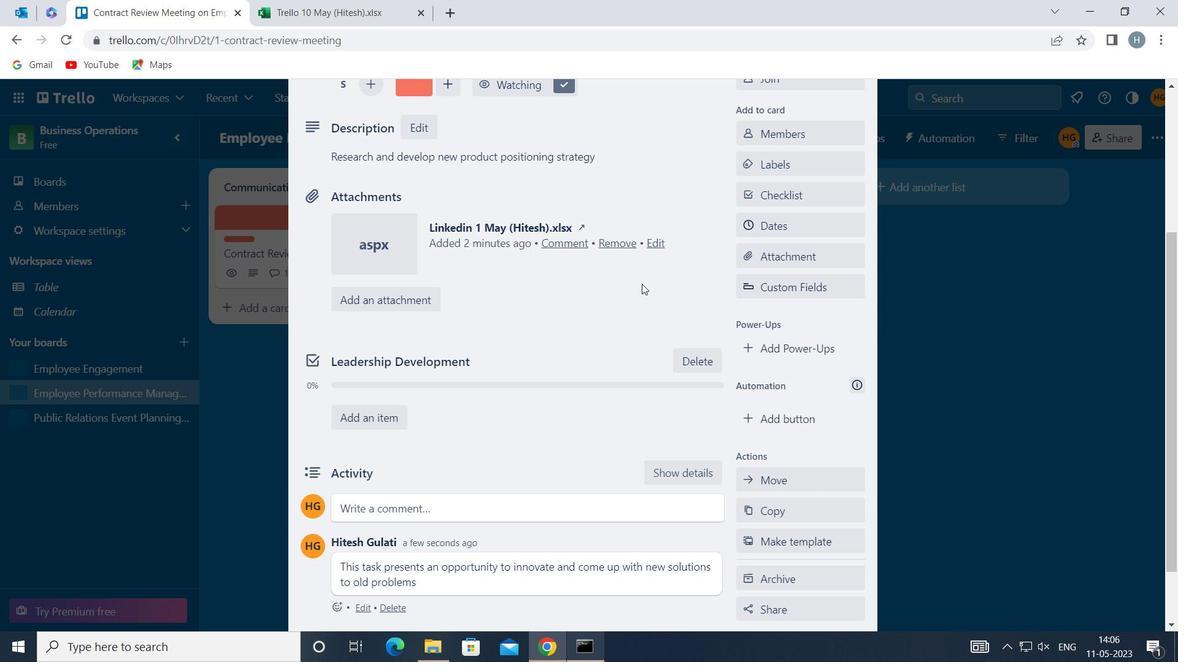 
